 Task: Find connections with filter location Espinosa with filter topic #coachingwith filter profile language Potuguese with filter current company PepsiCo with filter school Visva-Bharati with filter industry IT System Testing and Evaluation with filter service category Commercial Real Estate with filter keywords title Safety Engineer
Action: Mouse moved to (561, 94)
Screenshot: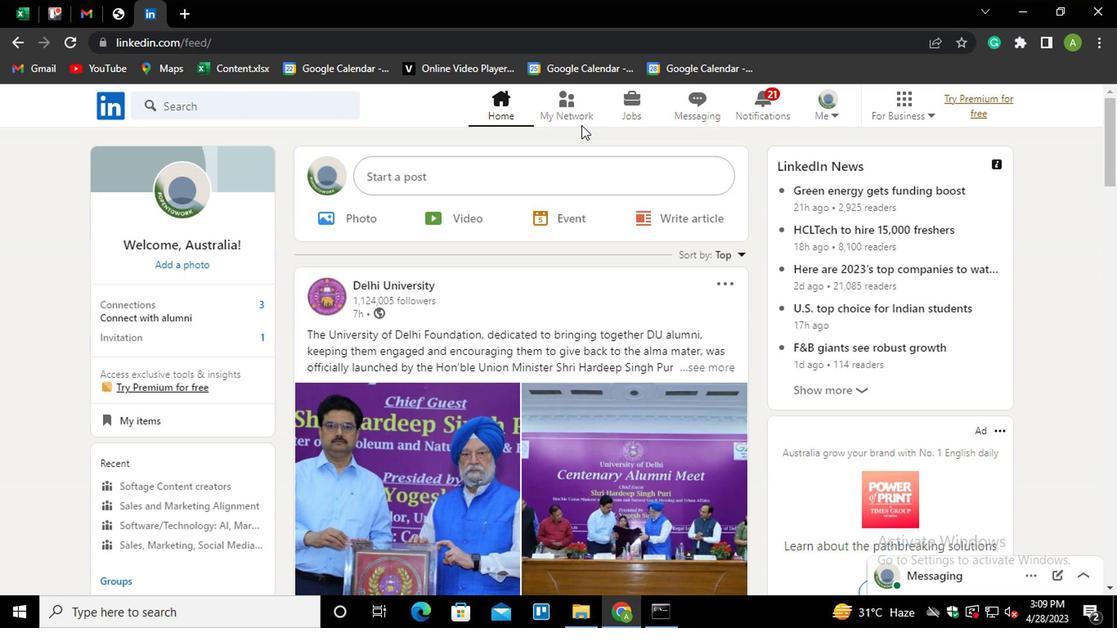
Action: Mouse pressed left at (561, 94)
Screenshot: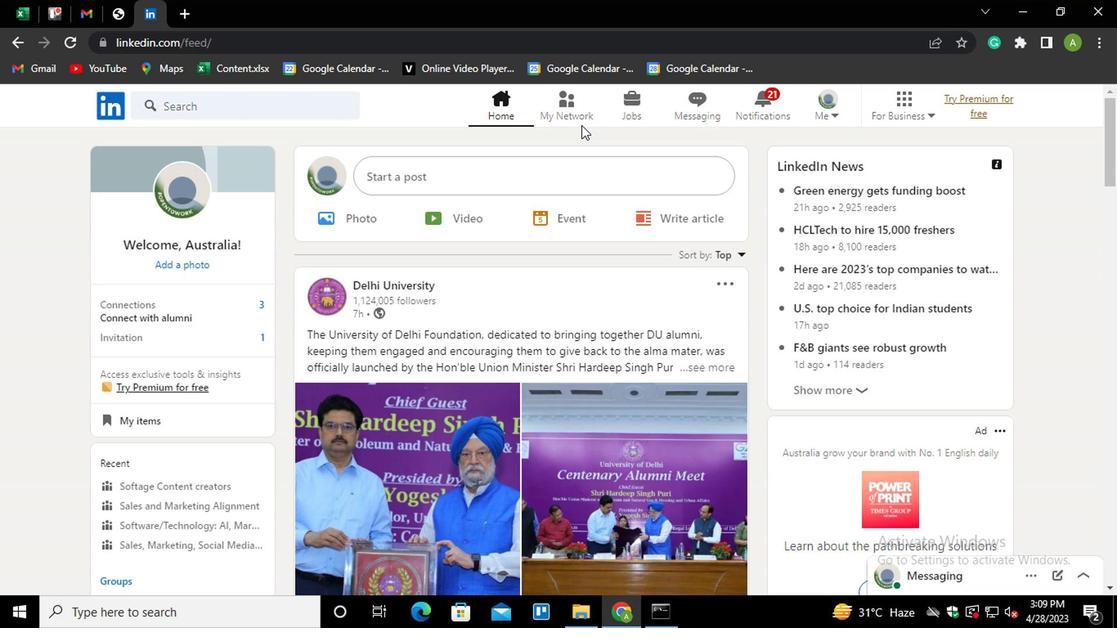 
Action: Mouse moved to (199, 195)
Screenshot: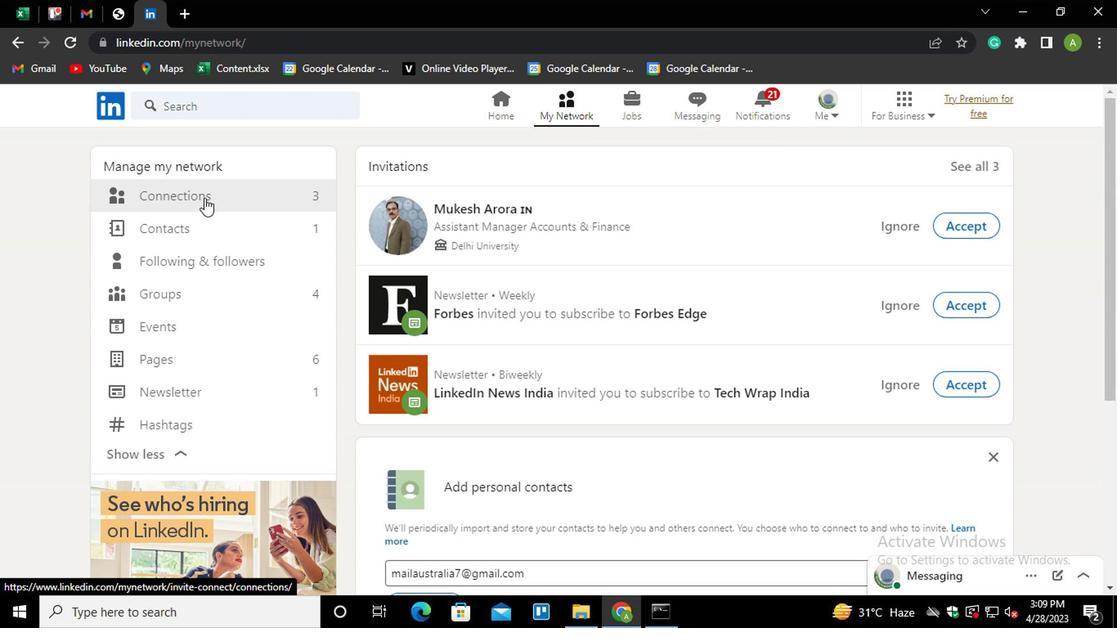 
Action: Mouse pressed left at (199, 195)
Screenshot: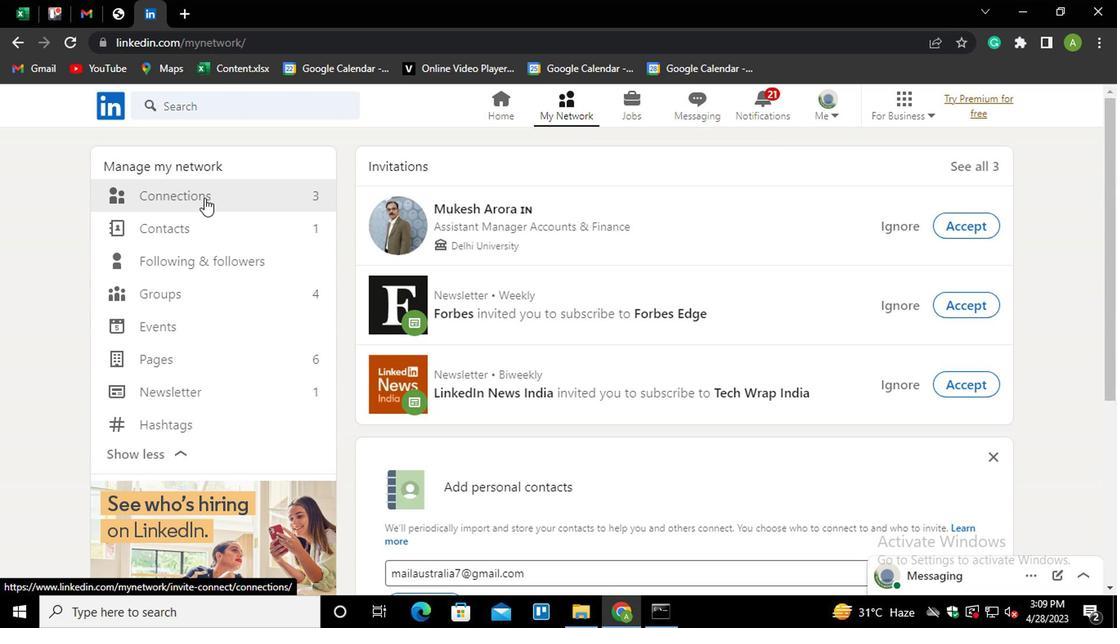 
Action: Mouse moved to (643, 192)
Screenshot: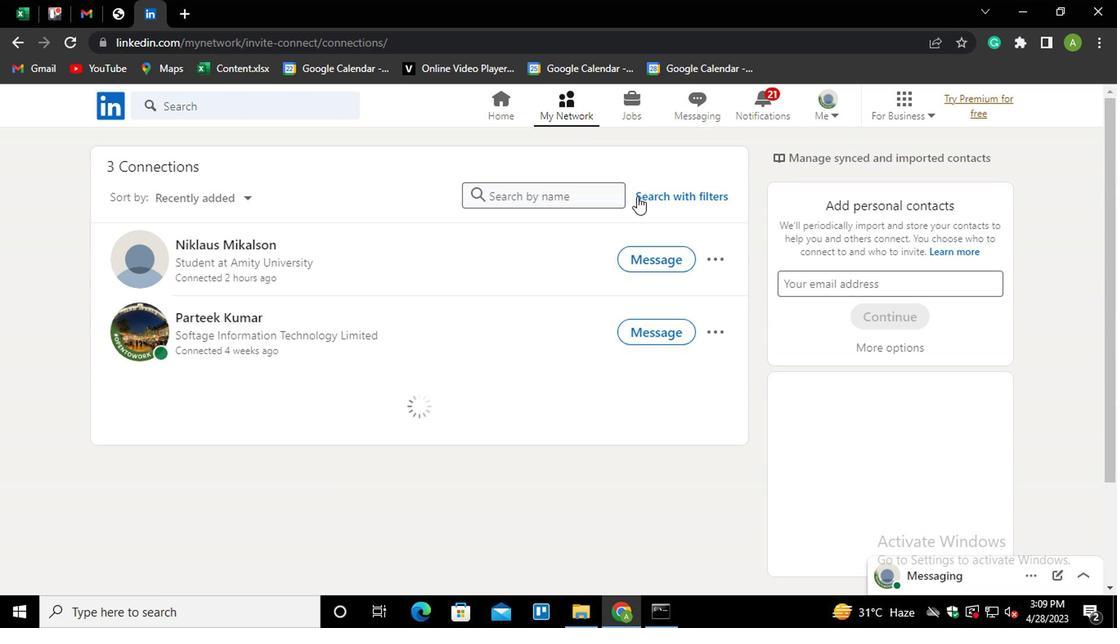 
Action: Mouse pressed left at (643, 192)
Screenshot: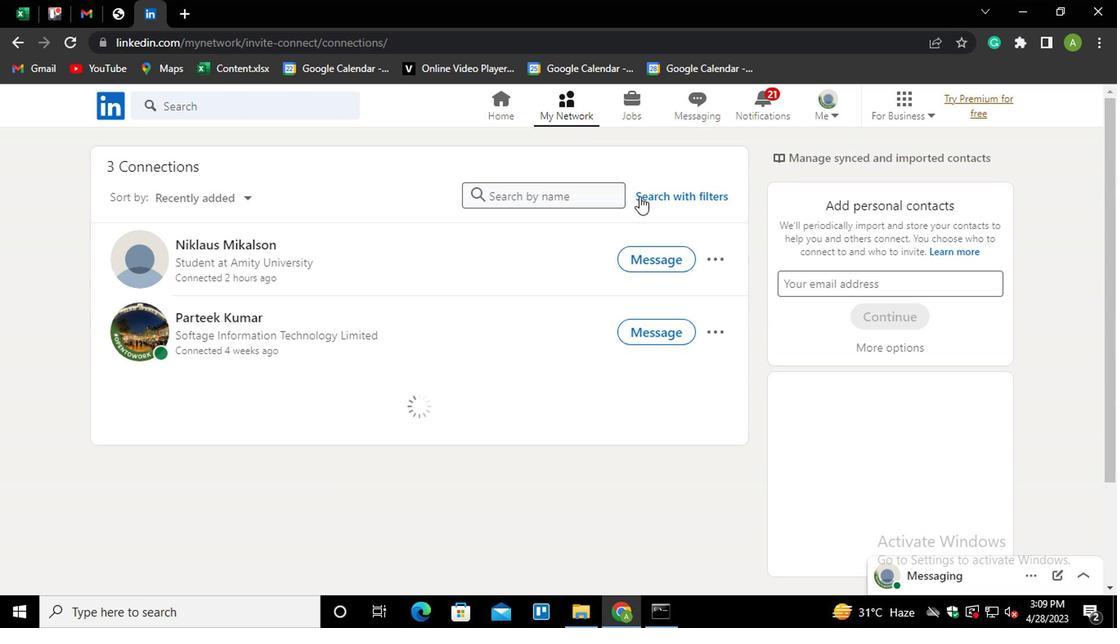 
Action: Mouse moved to (595, 144)
Screenshot: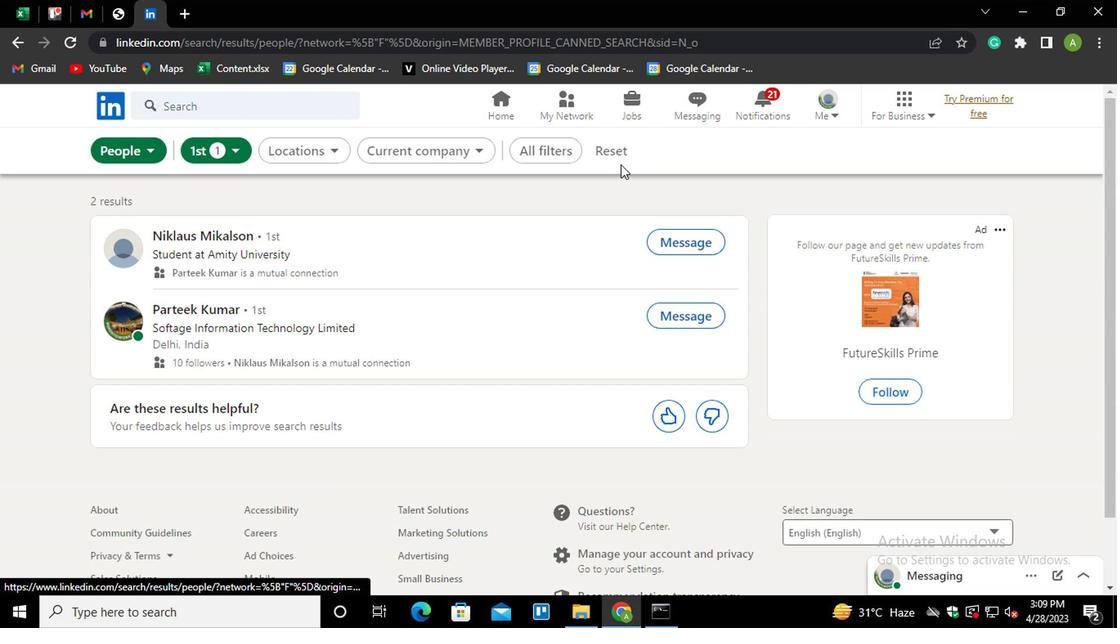 
Action: Mouse pressed left at (595, 144)
Screenshot: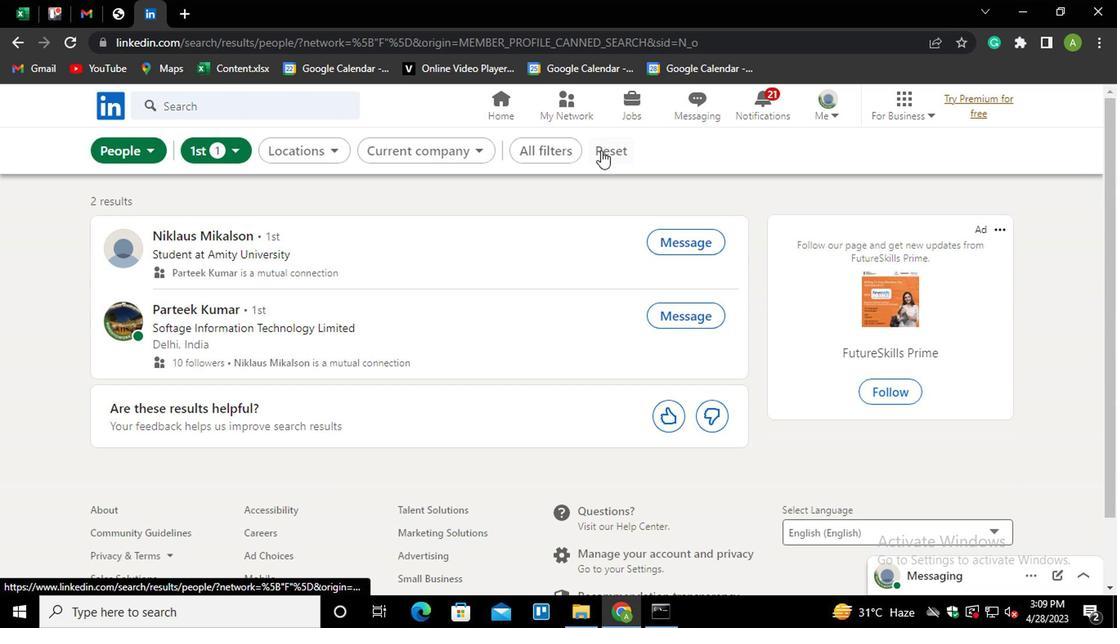 
Action: Mouse moved to (577, 146)
Screenshot: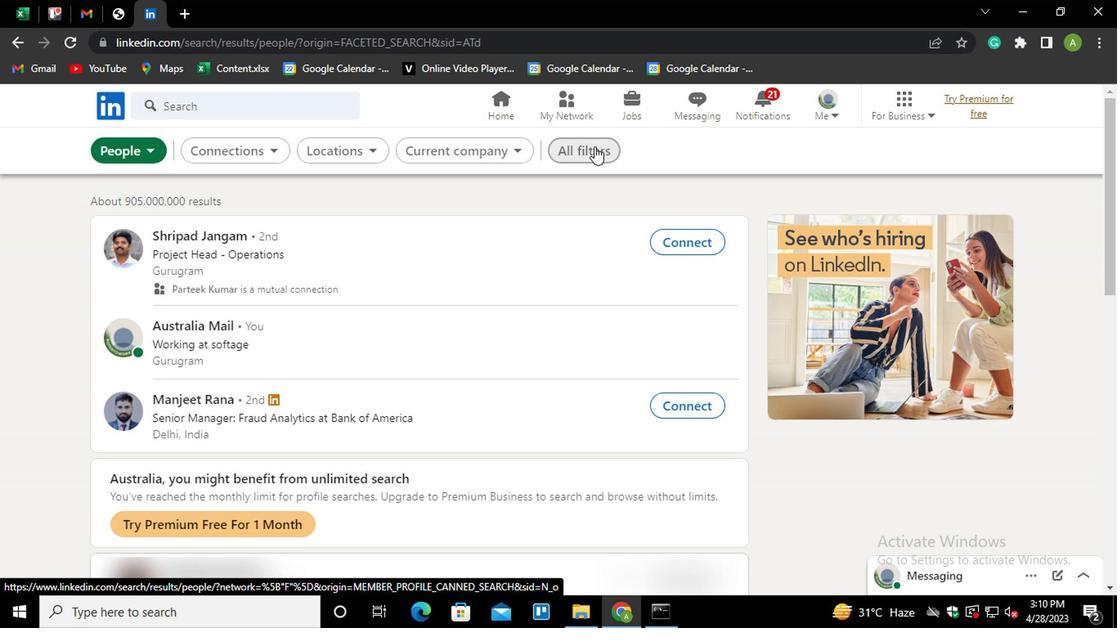 
Action: Mouse pressed left at (577, 146)
Screenshot: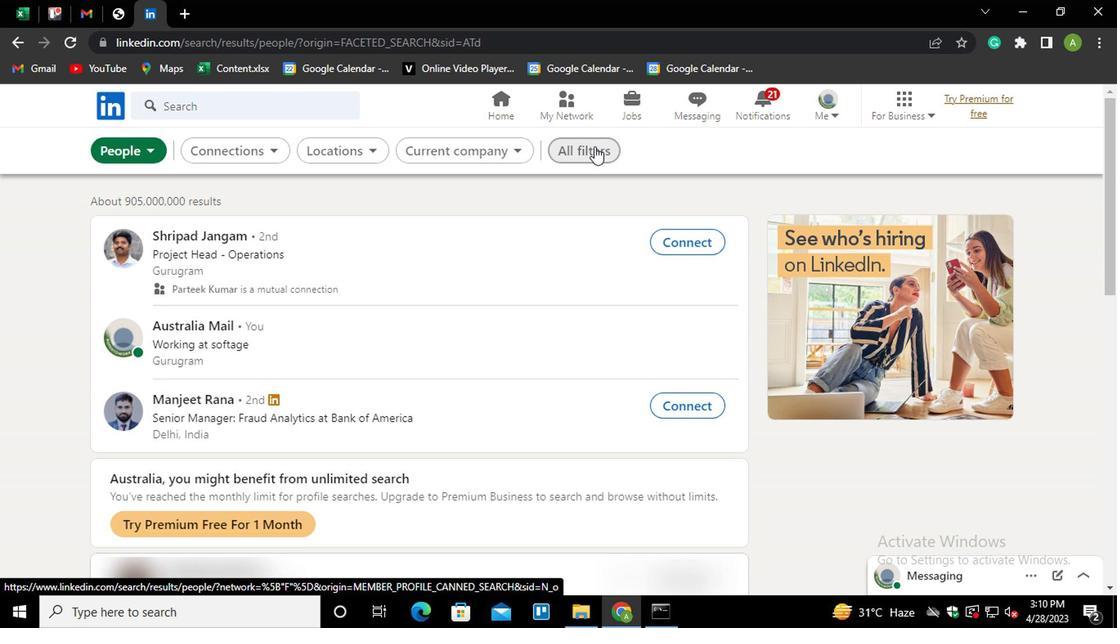 
Action: Mouse moved to (880, 389)
Screenshot: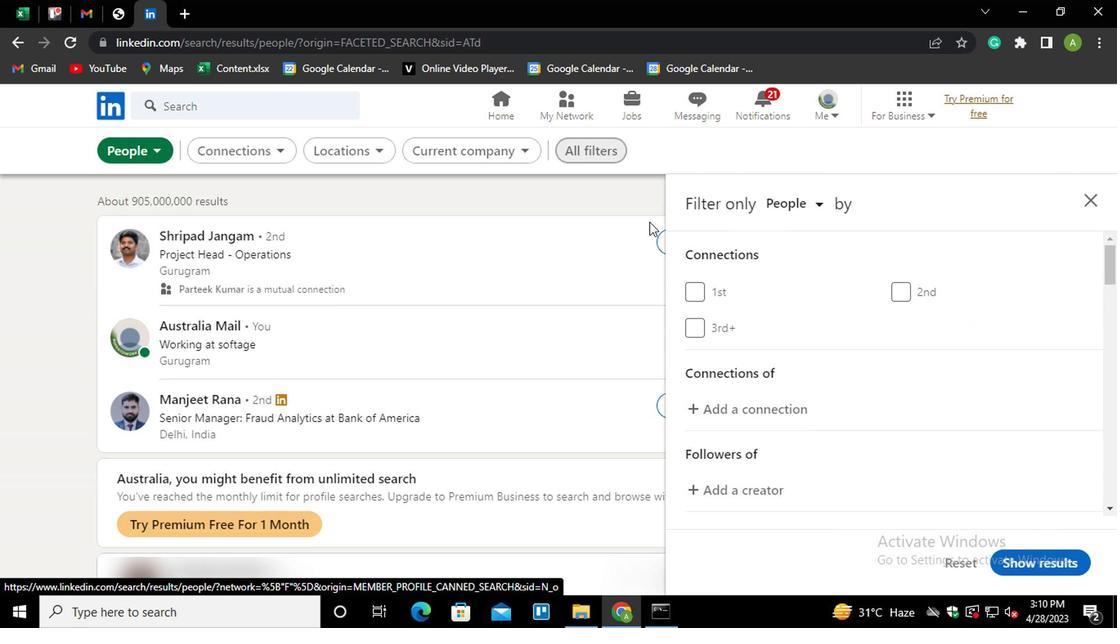 
Action: Mouse scrolled (880, 388) with delta (0, -1)
Screenshot: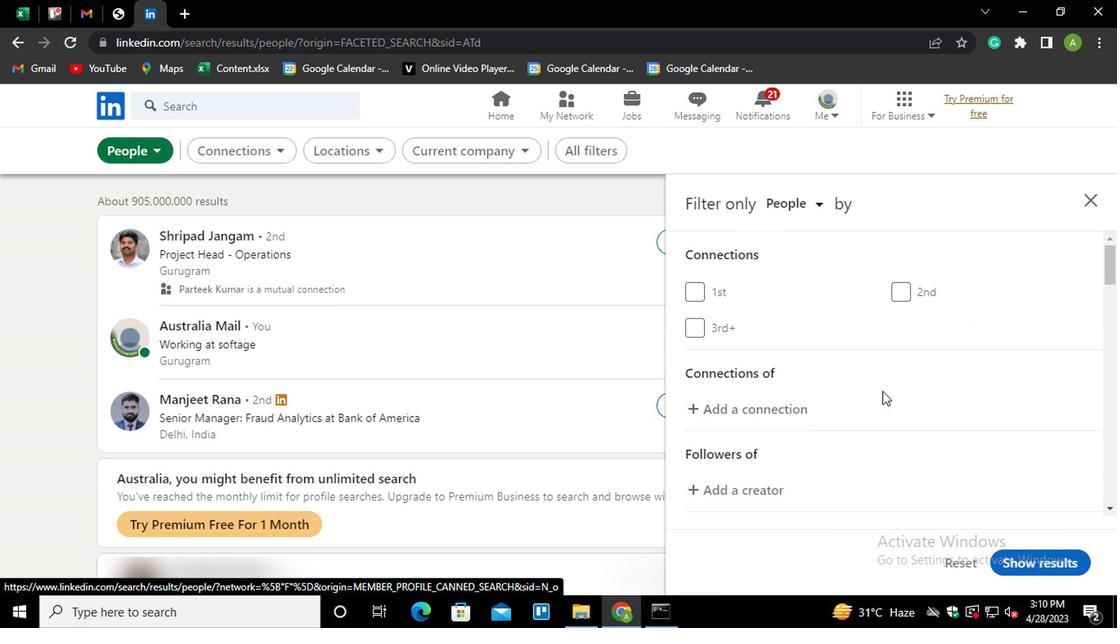
Action: Mouse scrolled (880, 388) with delta (0, -1)
Screenshot: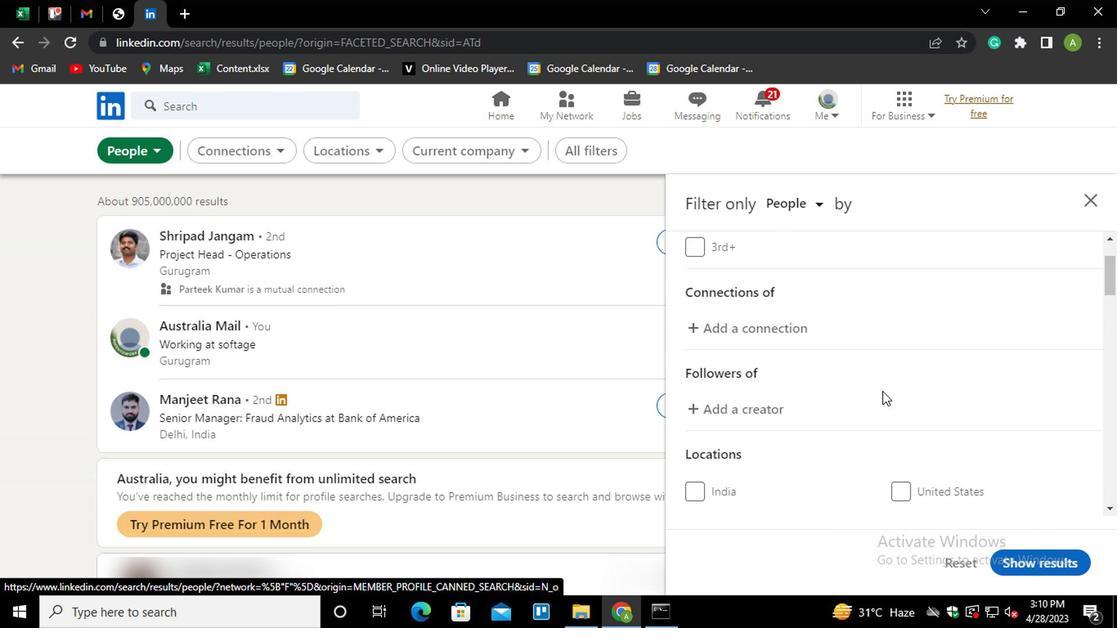 
Action: Mouse scrolled (880, 388) with delta (0, -1)
Screenshot: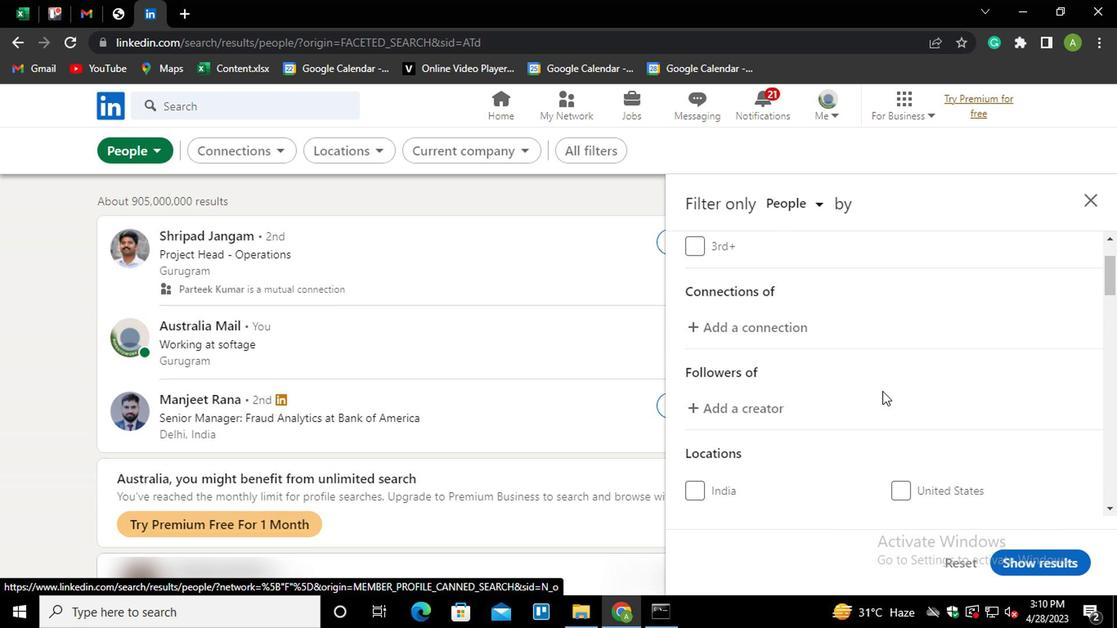 
Action: Mouse scrolled (880, 388) with delta (0, -1)
Screenshot: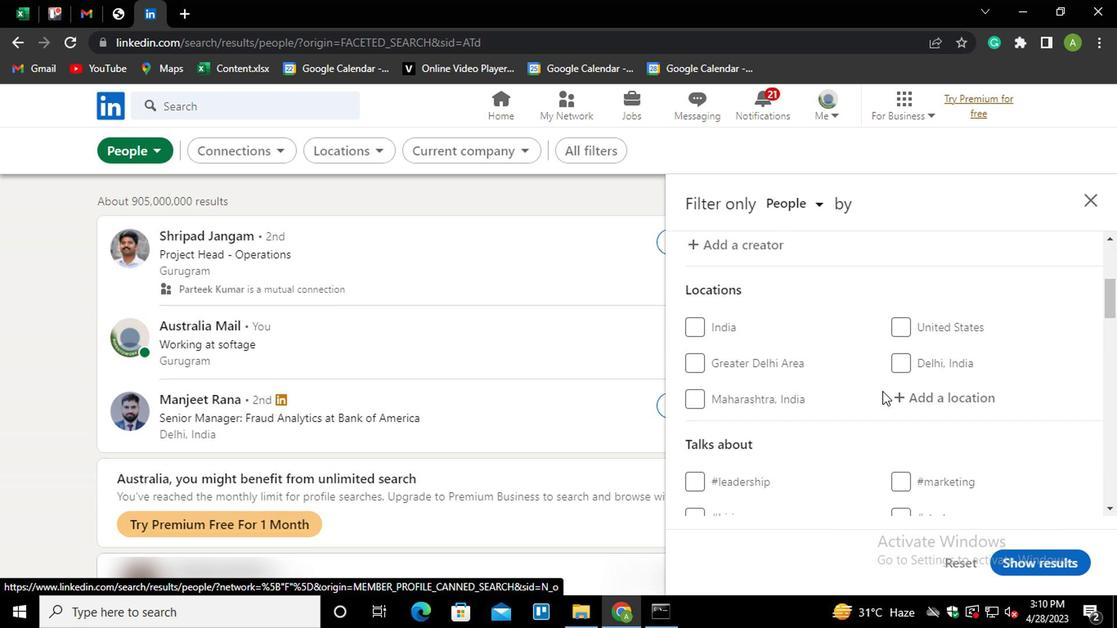 
Action: Mouse moved to (918, 319)
Screenshot: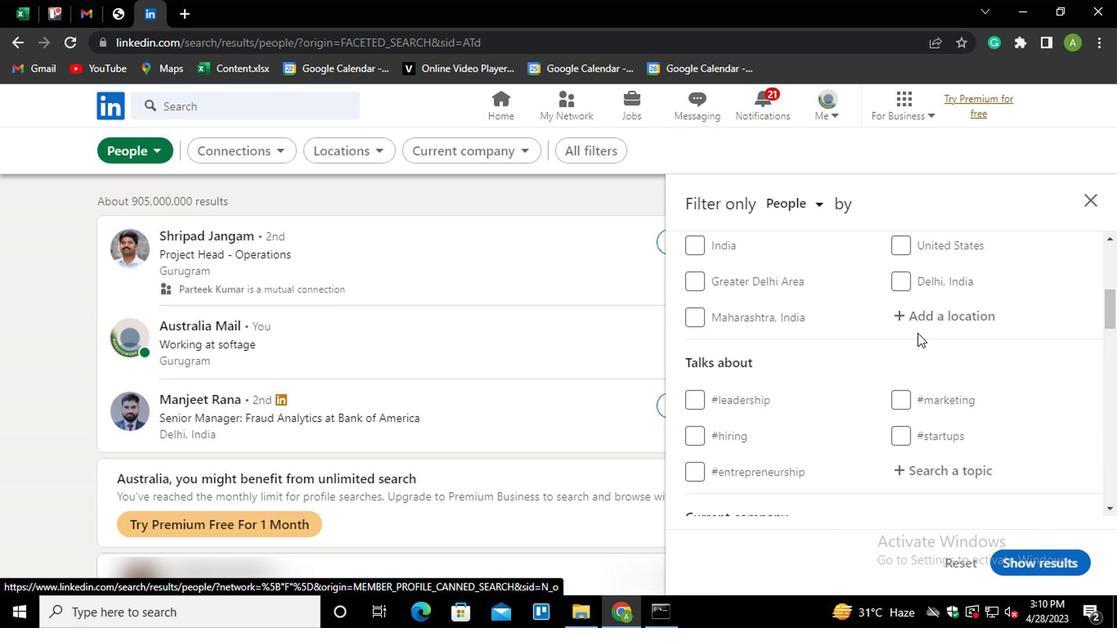 
Action: Mouse pressed left at (918, 319)
Screenshot: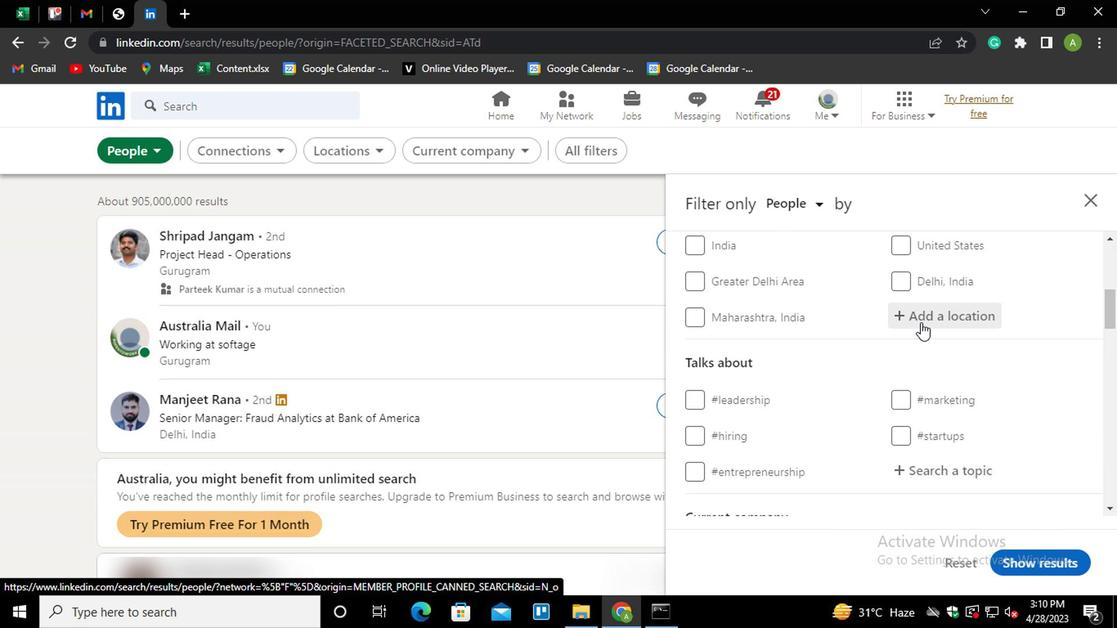 
Action: Key pressed <Key.shift>E
Screenshot: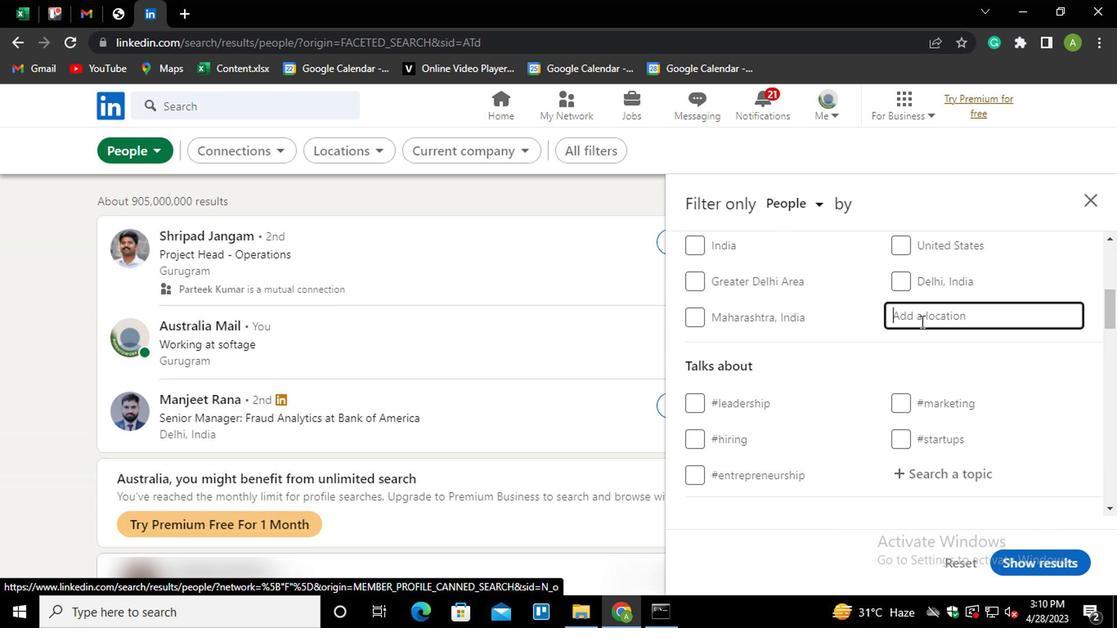 
Action: Mouse moved to (918, 319)
Screenshot: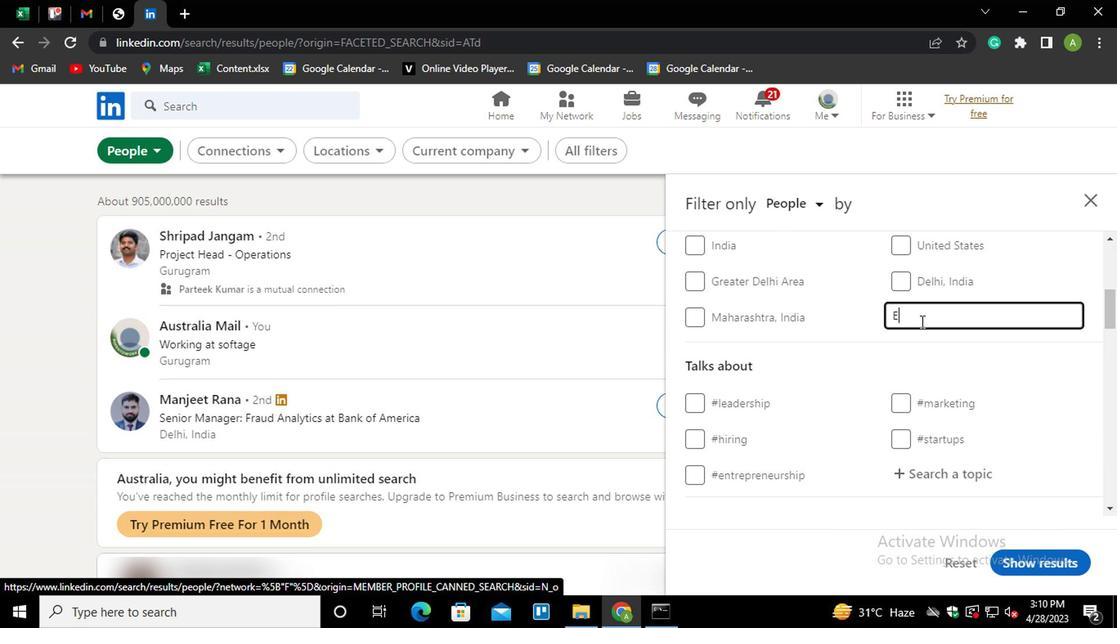 
Action: Key pressed SPINOSA<Key.down><Key.enter>
Screenshot: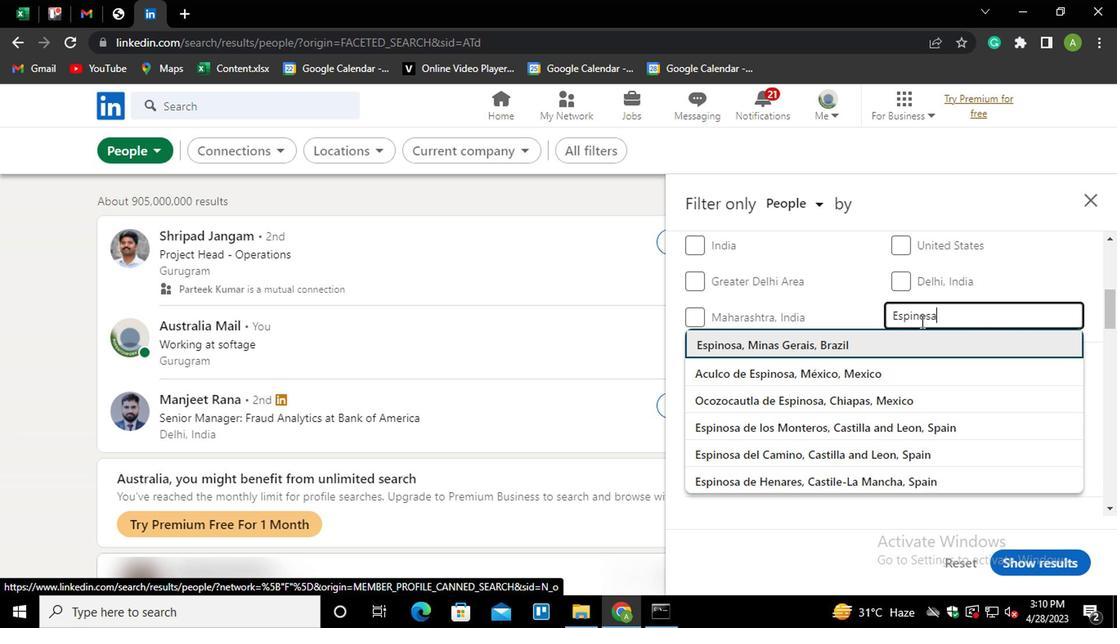 
Action: Mouse scrolled (918, 318) with delta (0, 0)
Screenshot: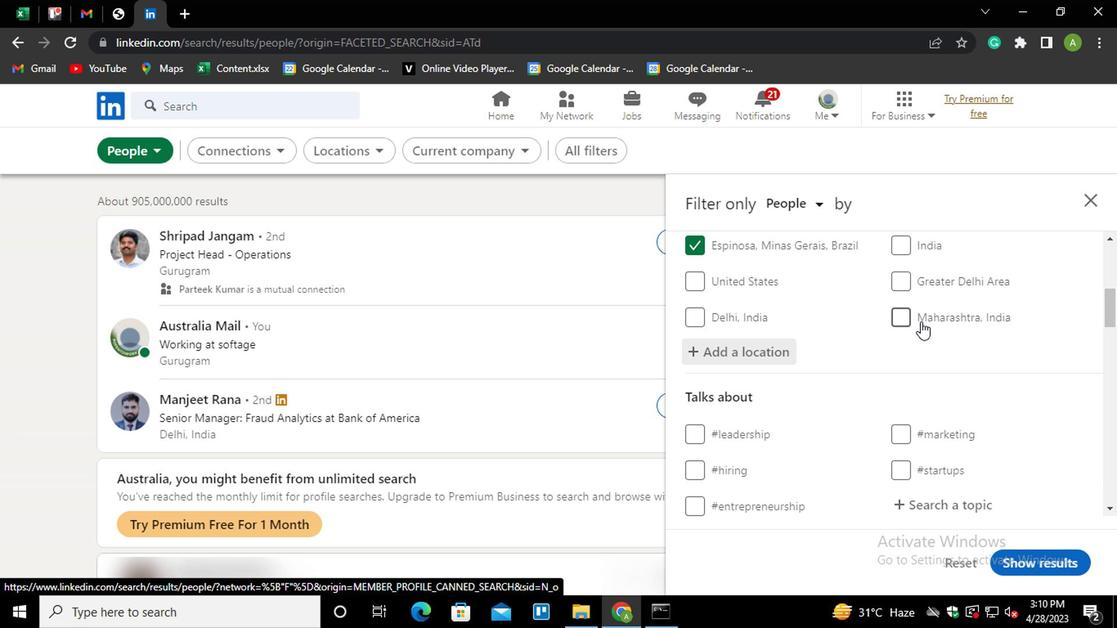 
Action: Mouse scrolled (918, 318) with delta (0, 0)
Screenshot: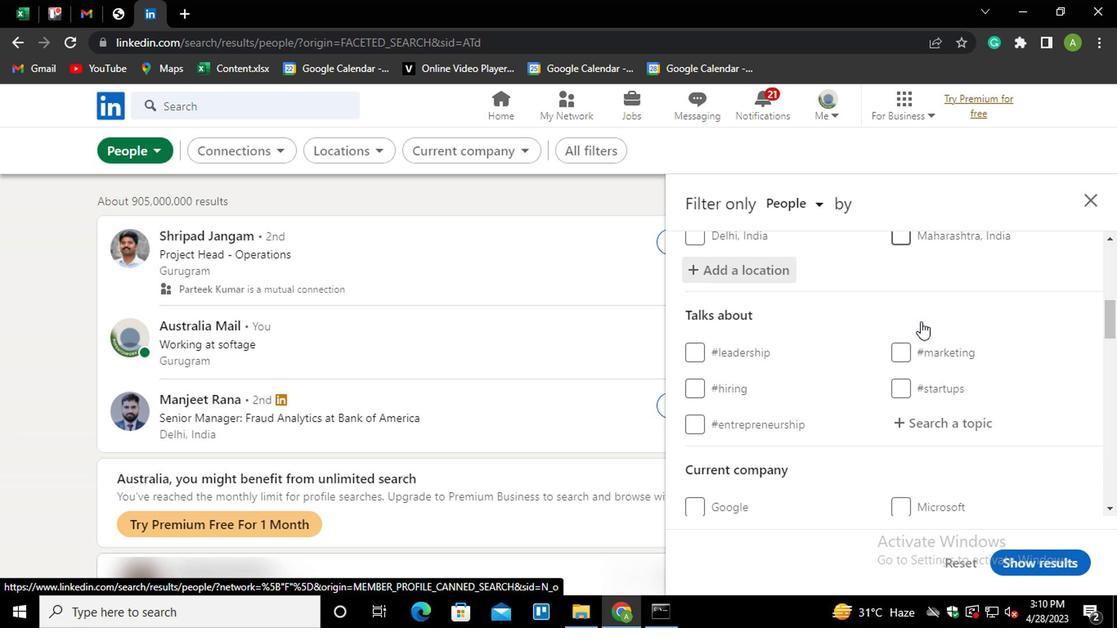 
Action: Mouse moved to (918, 338)
Screenshot: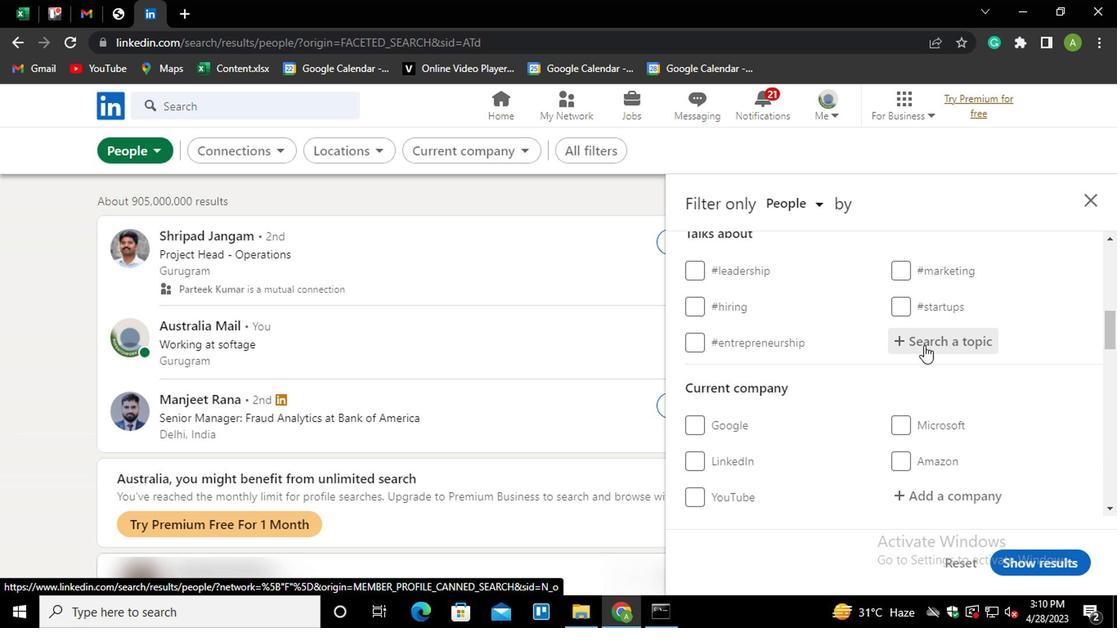
Action: Mouse pressed left at (918, 338)
Screenshot: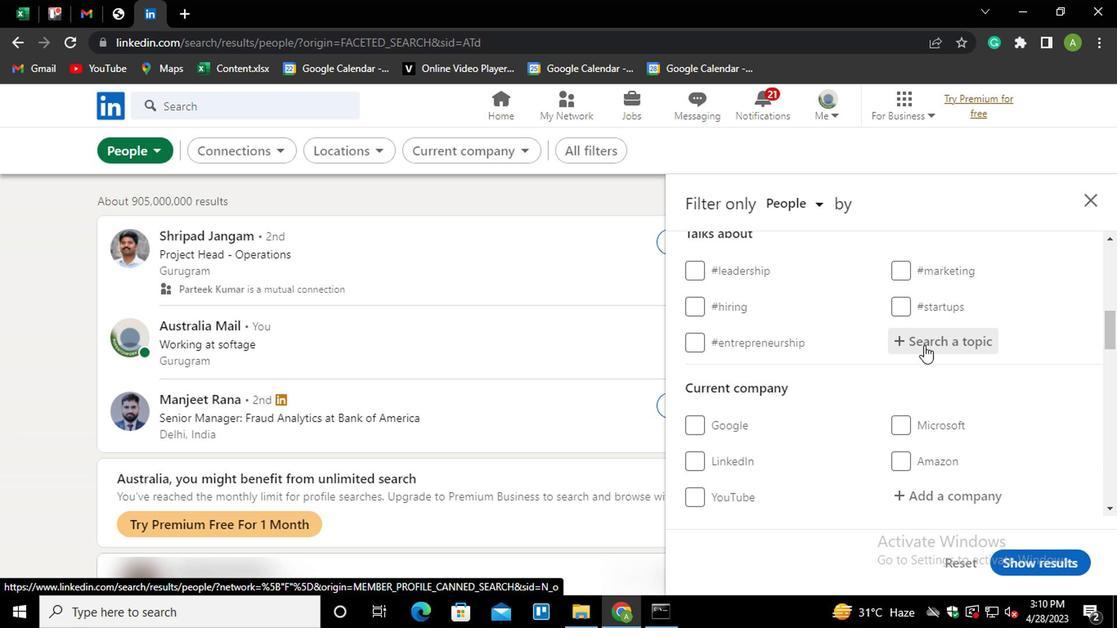 
Action: Key pressed COACHING<Key.down><Key.enter>
Screenshot: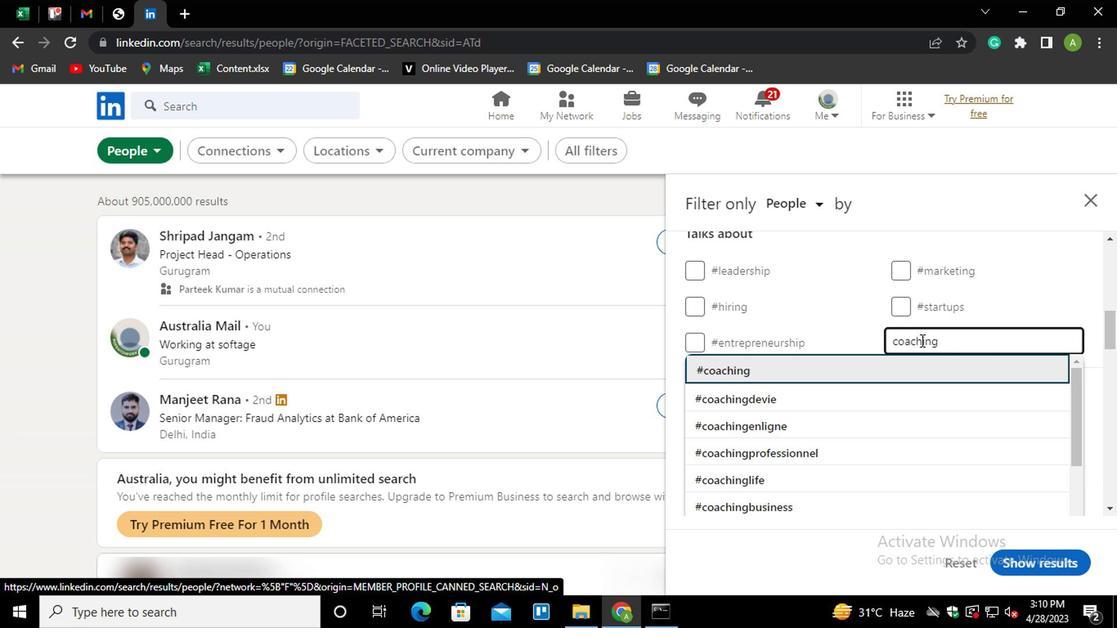 
Action: Mouse moved to (919, 335)
Screenshot: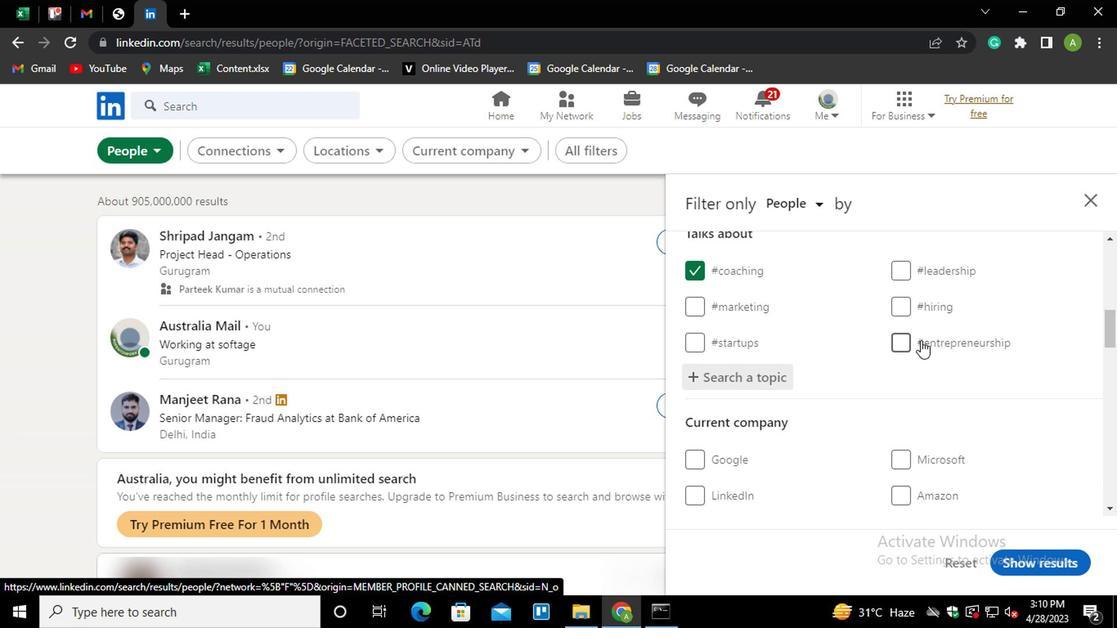 
Action: Mouse scrolled (919, 334) with delta (0, -1)
Screenshot: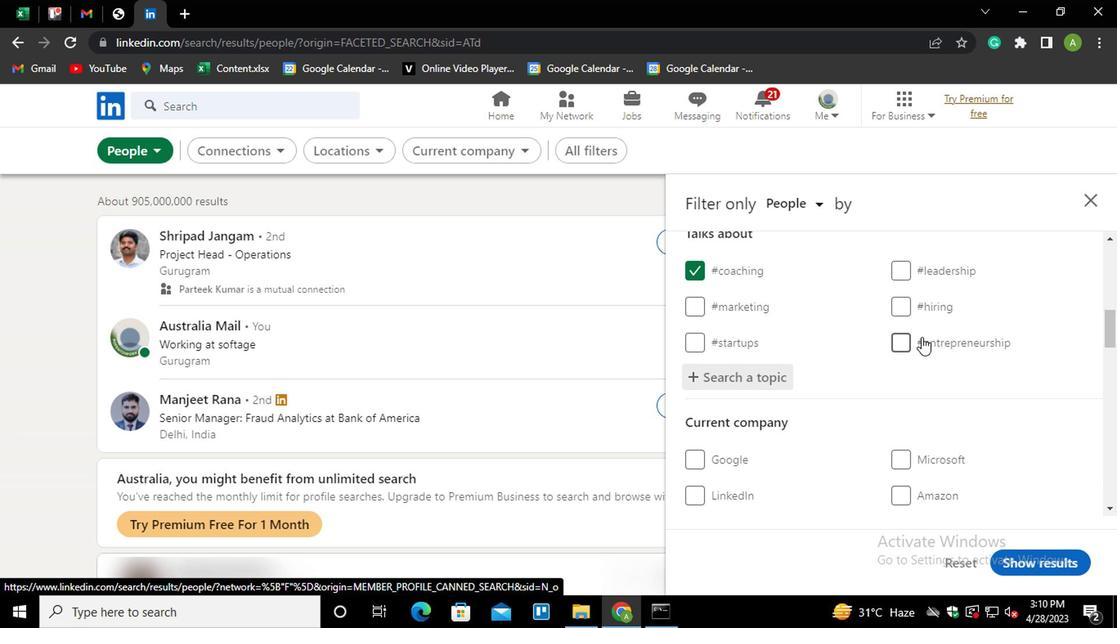 
Action: Mouse scrolled (919, 334) with delta (0, -1)
Screenshot: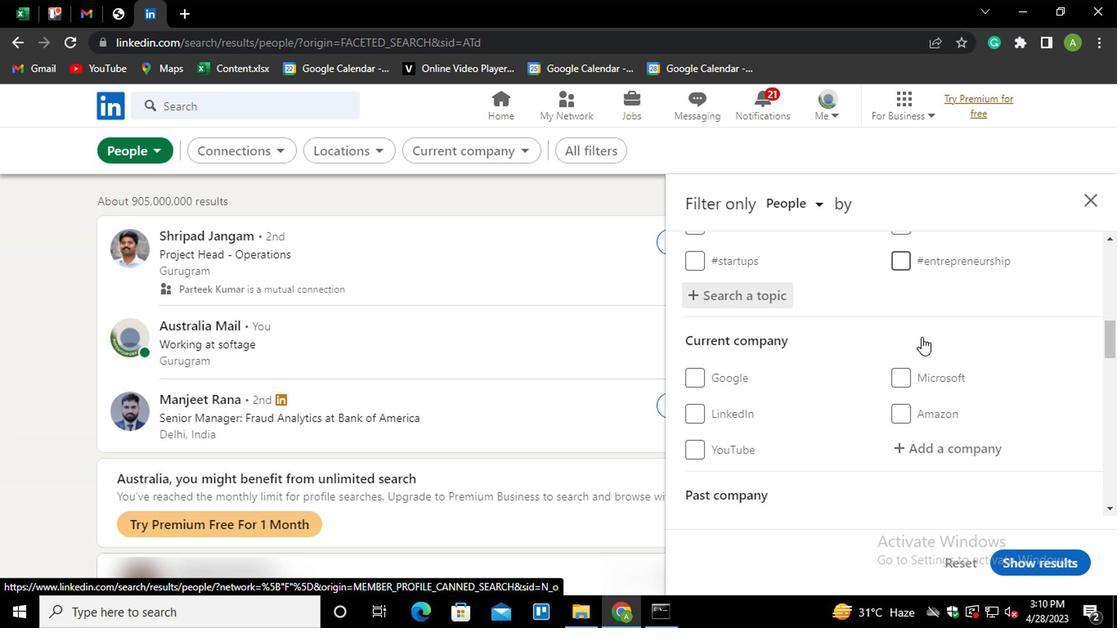 
Action: Mouse scrolled (919, 334) with delta (0, -1)
Screenshot: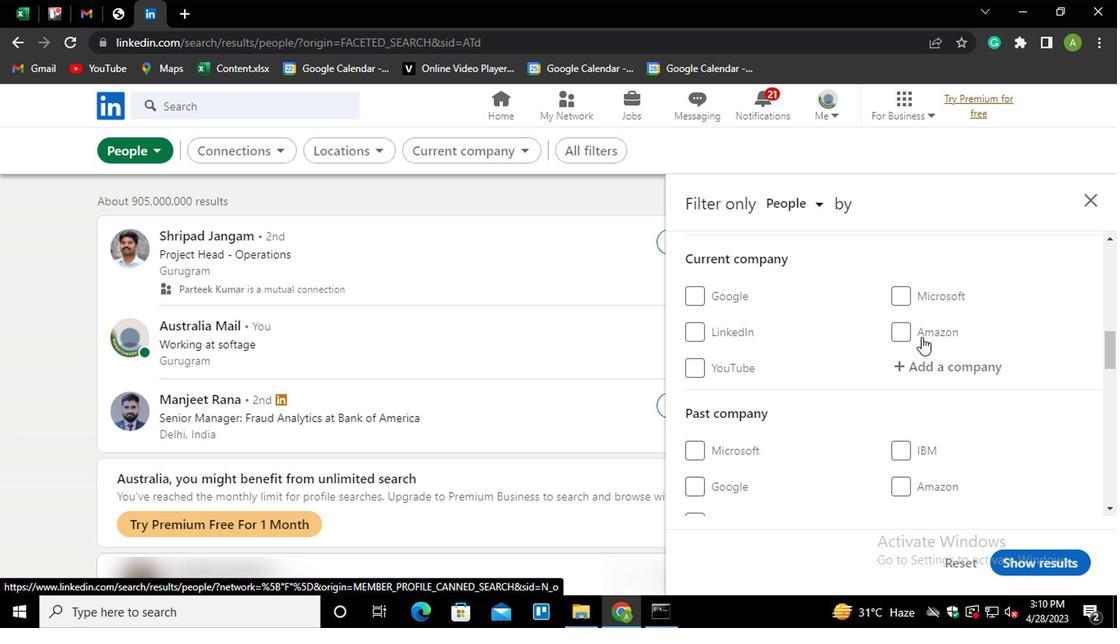 
Action: Mouse scrolled (919, 334) with delta (0, -1)
Screenshot: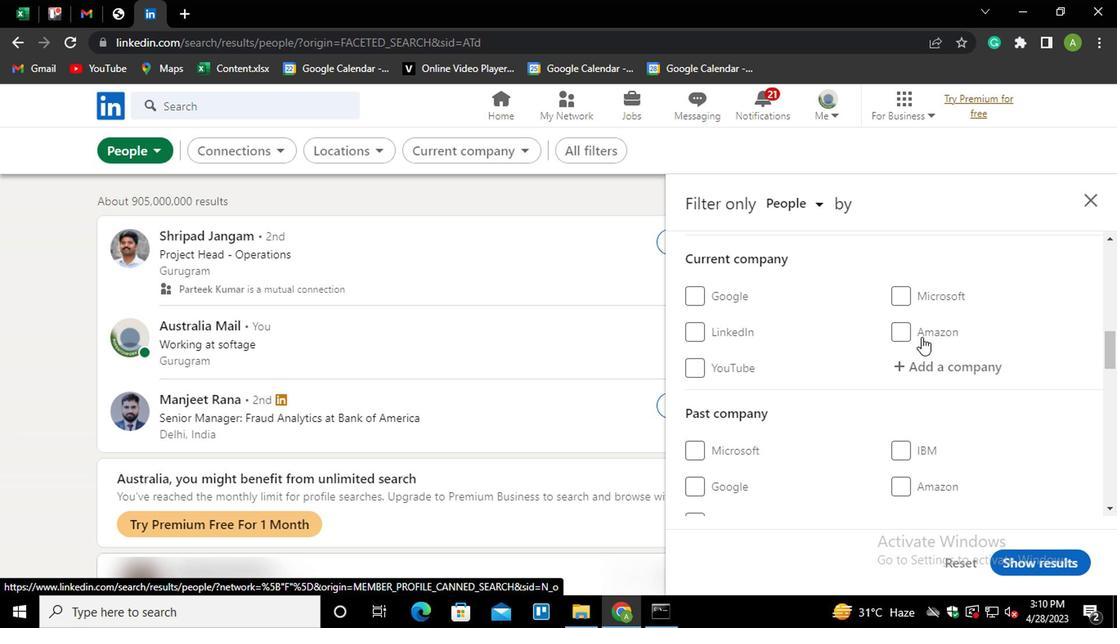 
Action: Mouse scrolled (919, 334) with delta (0, -1)
Screenshot: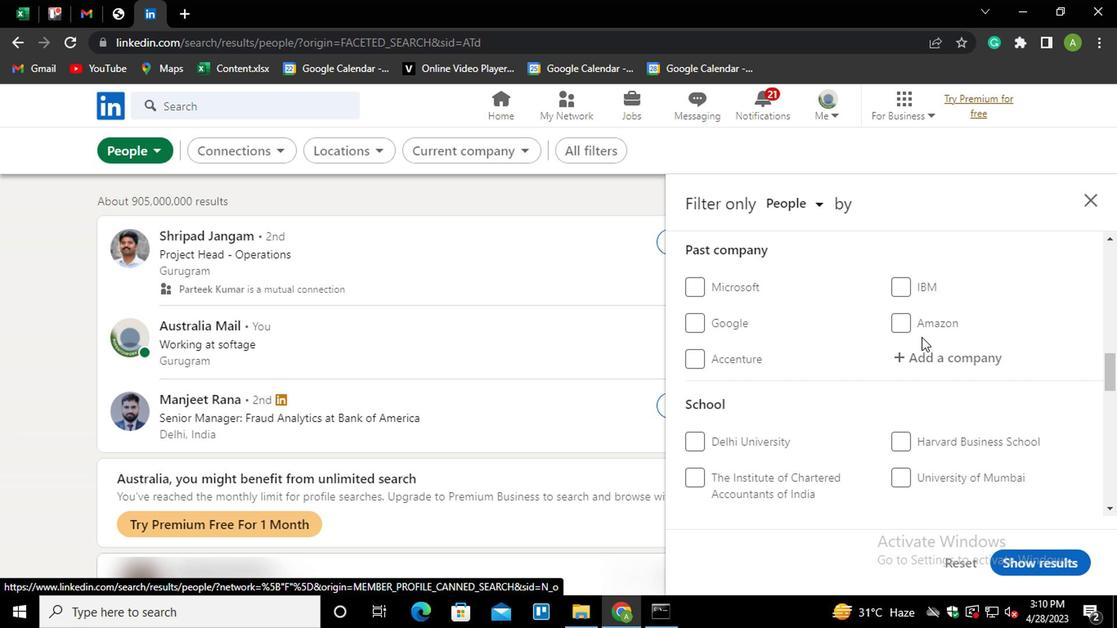 
Action: Mouse scrolled (919, 334) with delta (0, -1)
Screenshot: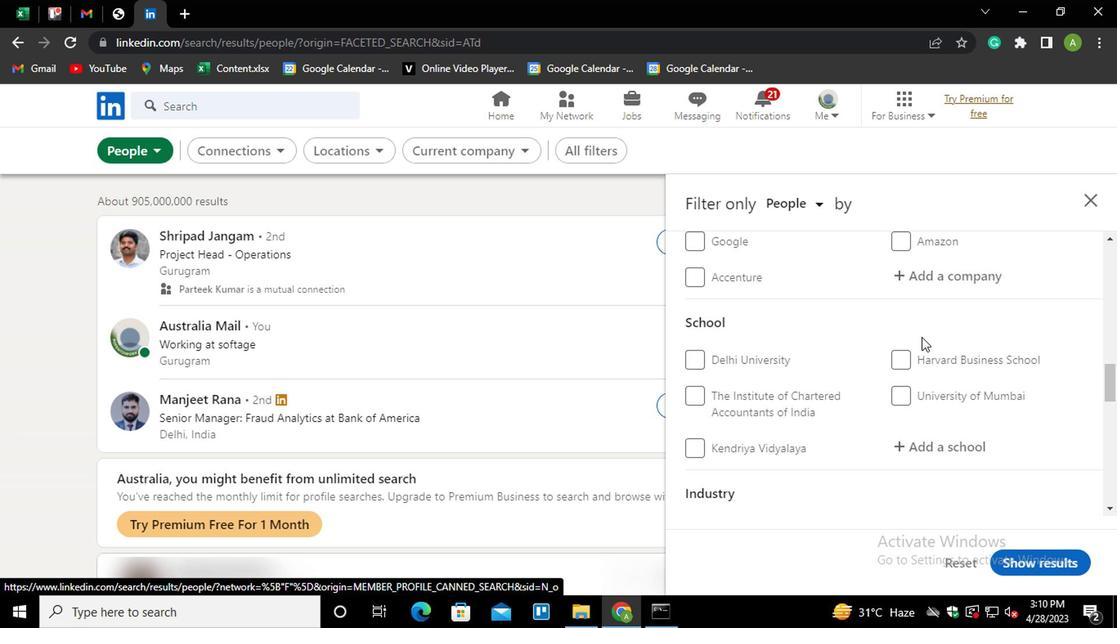 
Action: Mouse scrolled (919, 334) with delta (0, -1)
Screenshot: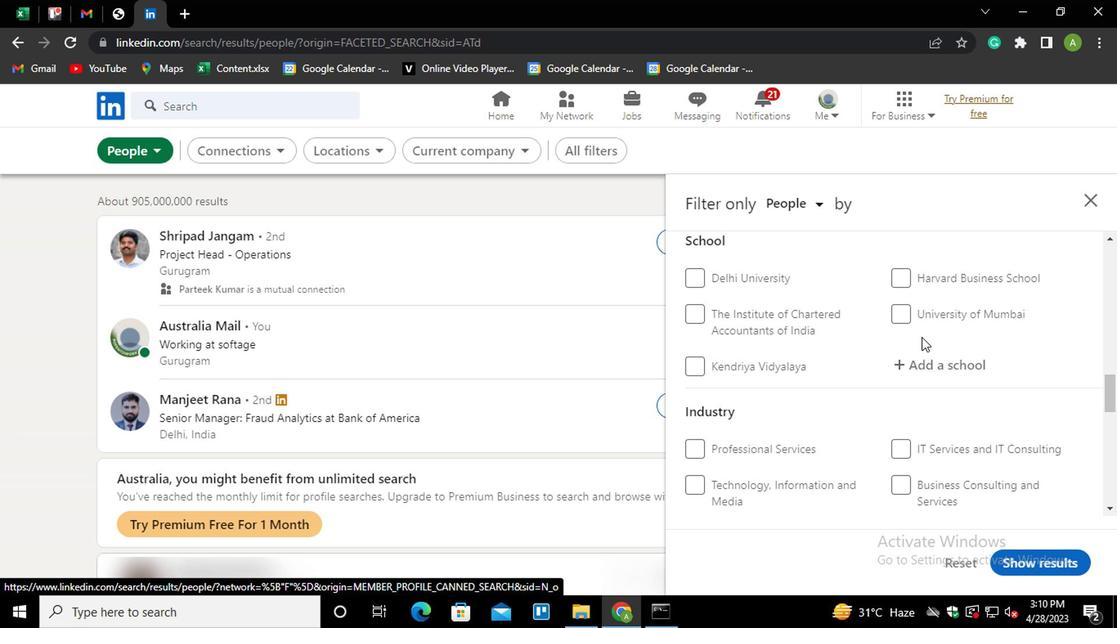 
Action: Mouse scrolled (919, 334) with delta (0, -1)
Screenshot: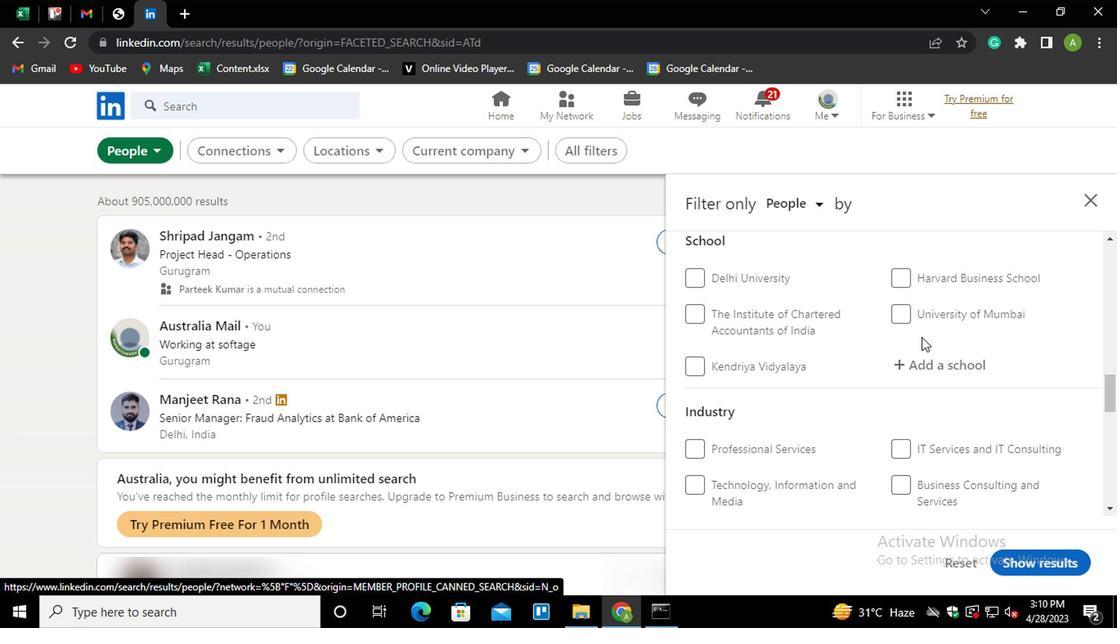 
Action: Mouse scrolled (919, 334) with delta (0, -1)
Screenshot: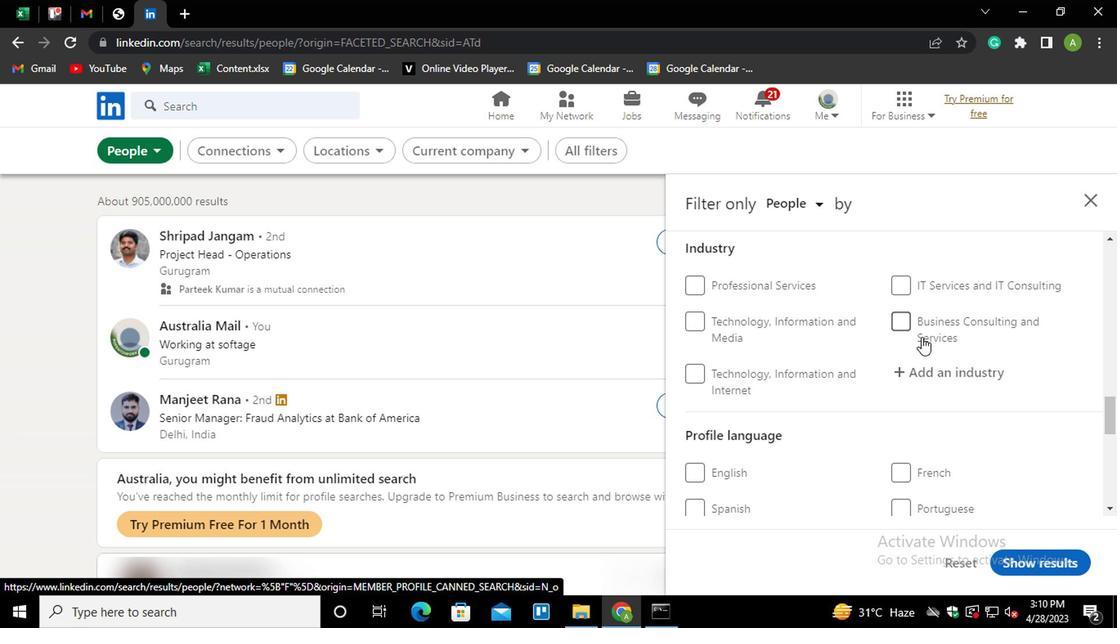 
Action: Mouse scrolled (919, 334) with delta (0, -1)
Screenshot: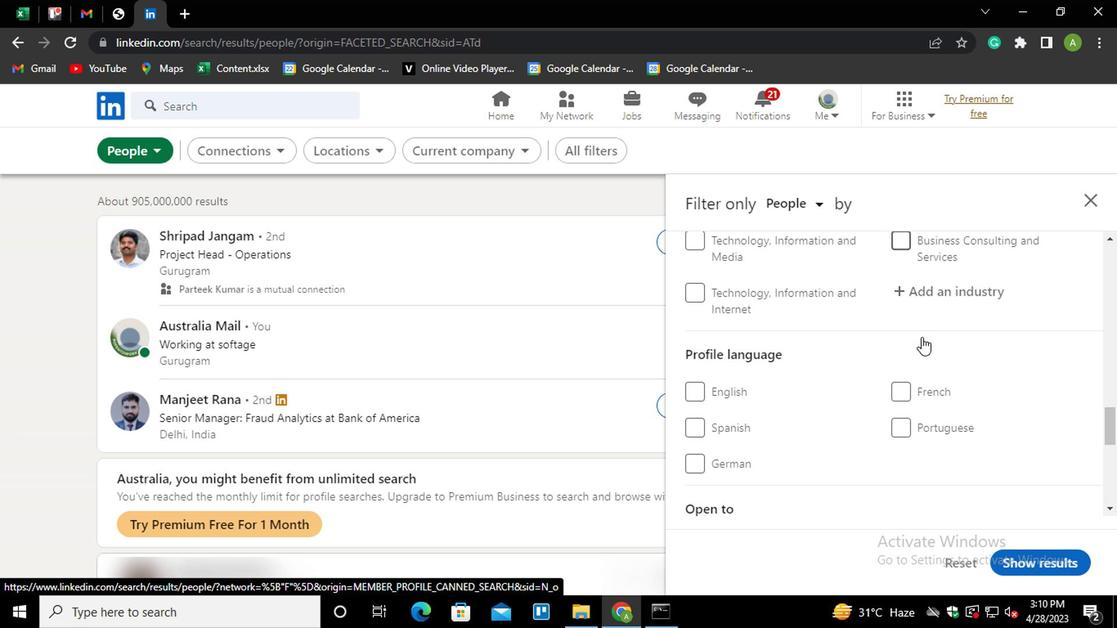 
Action: Mouse scrolled (919, 334) with delta (0, -1)
Screenshot: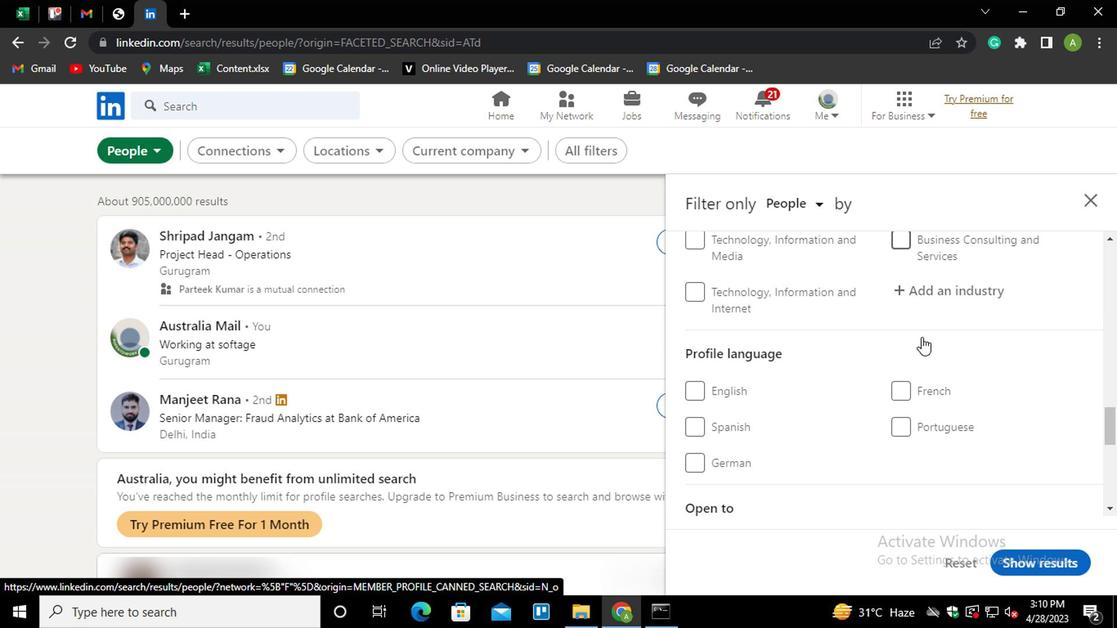 
Action: Mouse moved to (900, 261)
Screenshot: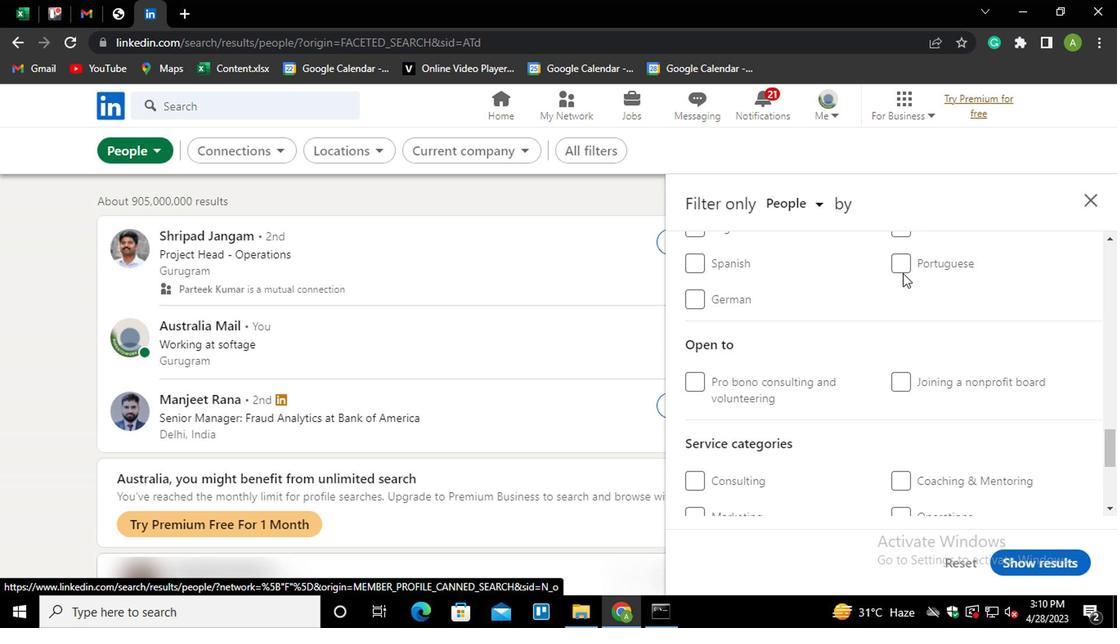 
Action: Mouse pressed left at (900, 261)
Screenshot: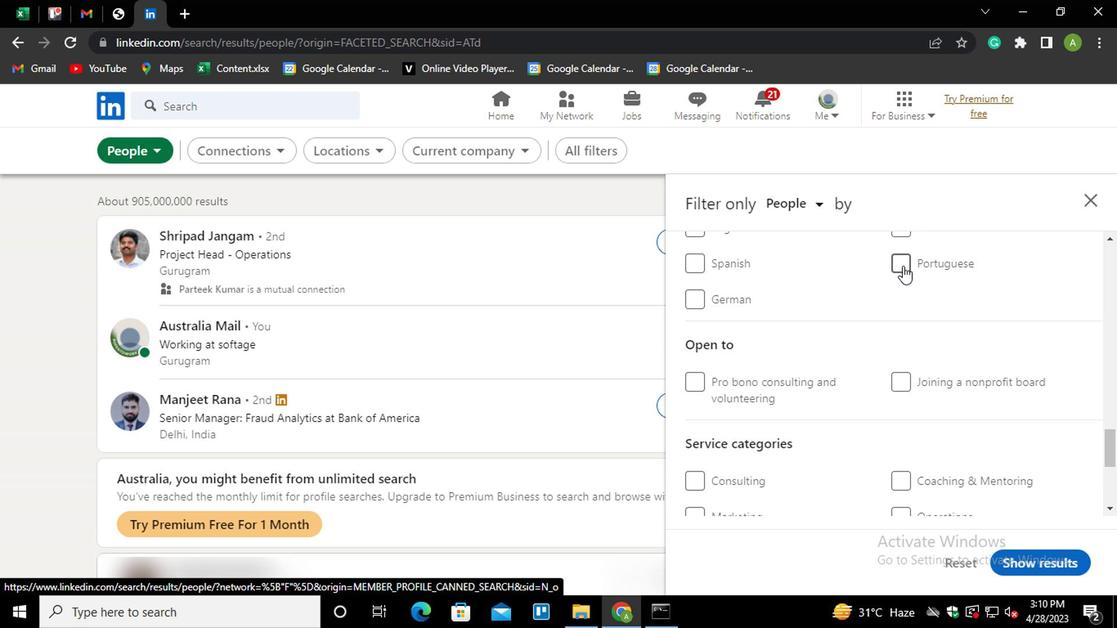 
Action: Mouse moved to (932, 339)
Screenshot: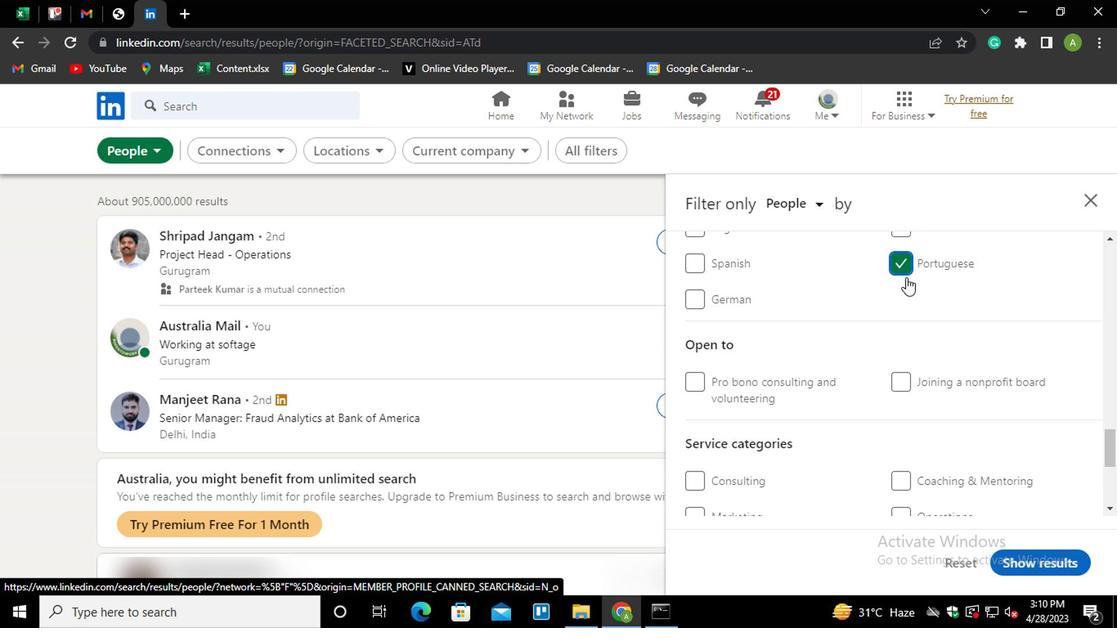 
Action: Mouse scrolled (932, 339) with delta (0, 0)
Screenshot: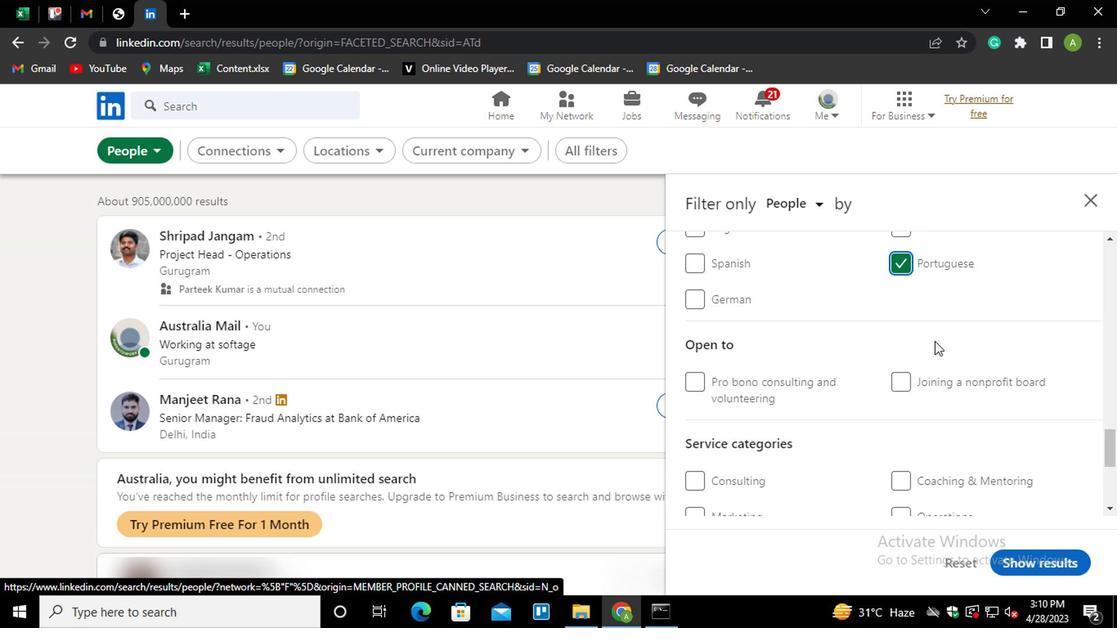 
Action: Mouse scrolled (932, 339) with delta (0, 0)
Screenshot: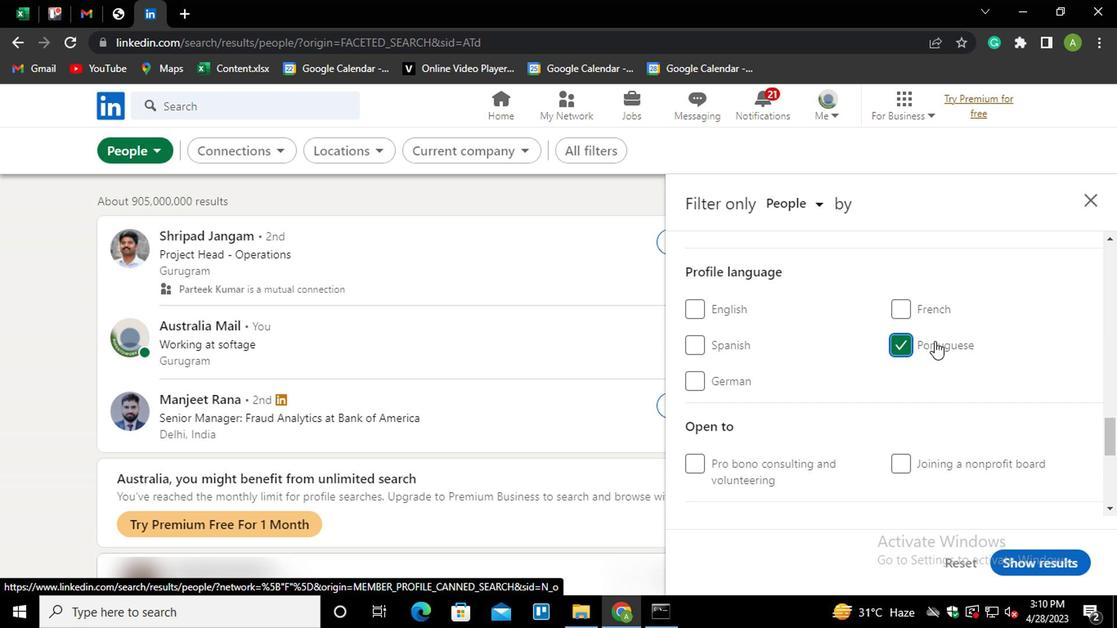 
Action: Mouse scrolled (932, 339) with delta (0, 0)
Screenshot: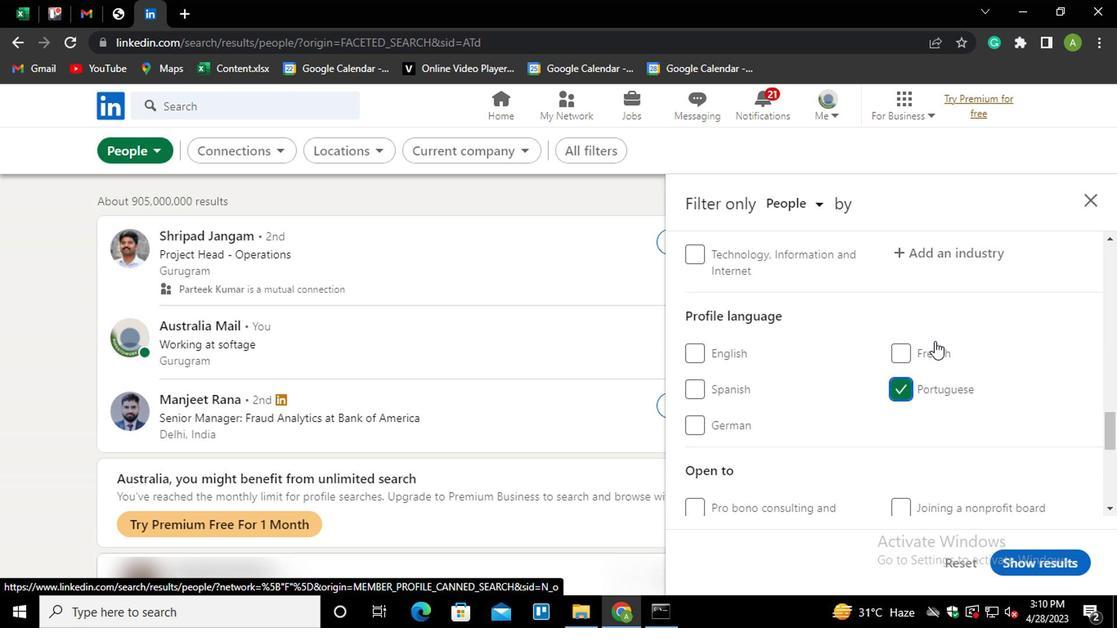 
Action: Mouse scrolled (932, 339) with delta (0, 0)
Screenshot: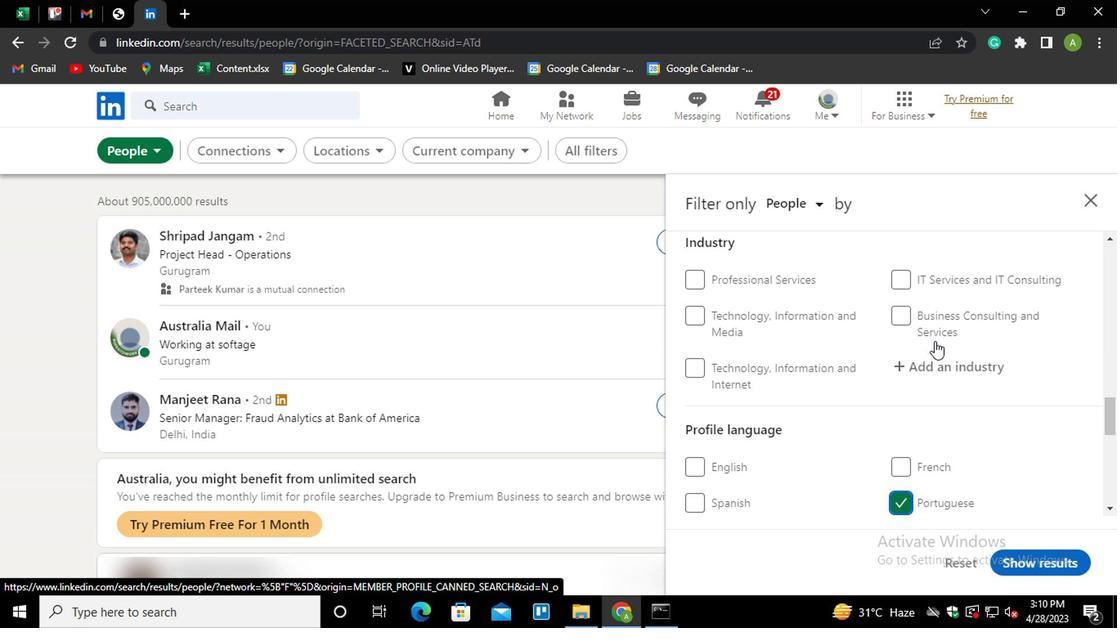
Action: Mouse scrolled (932, 339) with delta (0, 0)
Screenshot: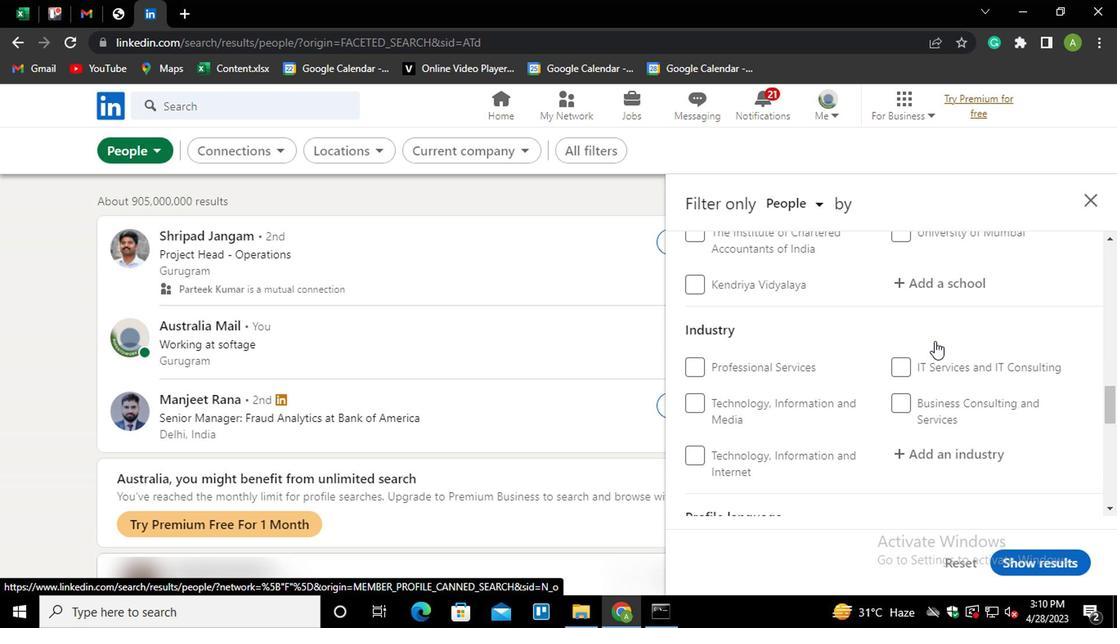 
Action: Mouse scrolled (932, 339) with delta (0, 0)
Screenshot: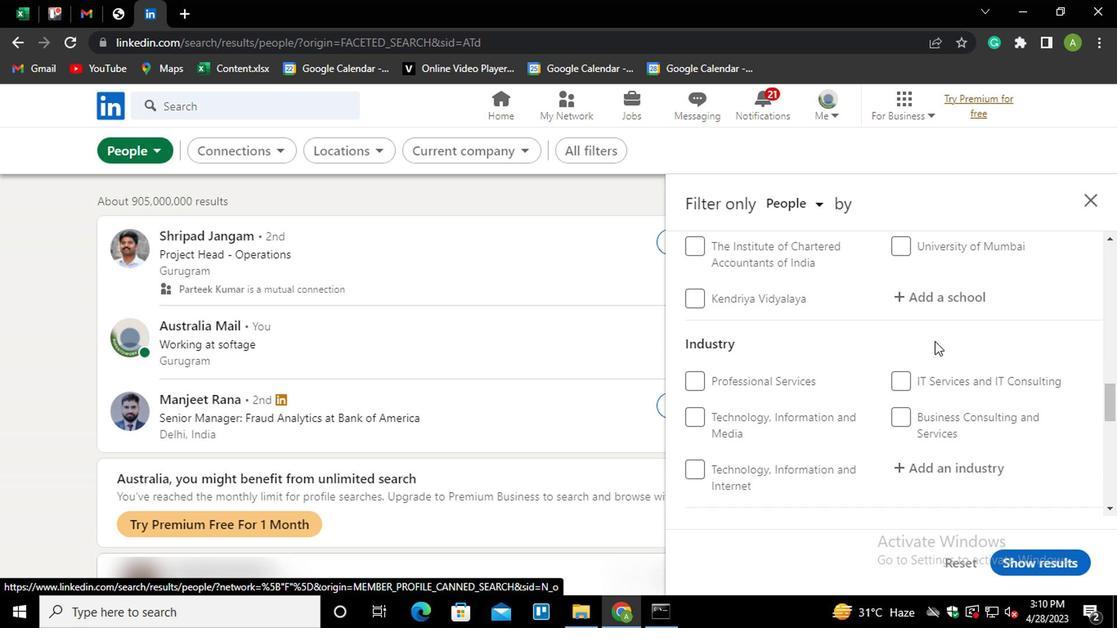 
Action: Mouse scrolled (932, 339) with delta (0, 0)
Screenshot: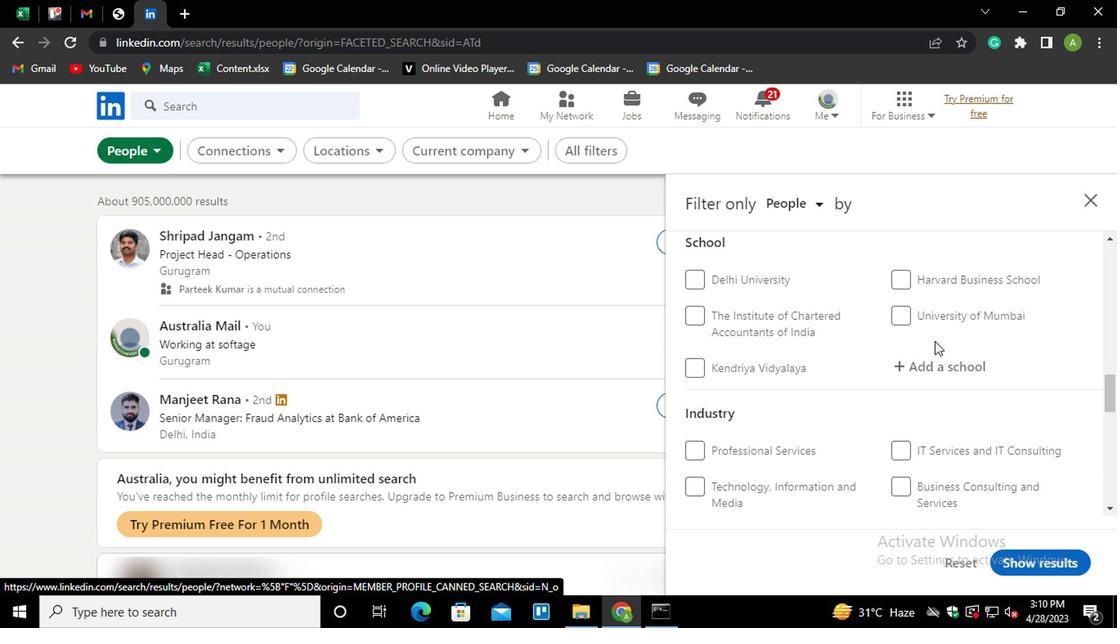 
Action: Mouse scrolled (932, 339) with delta (0, 0)
Screenshot: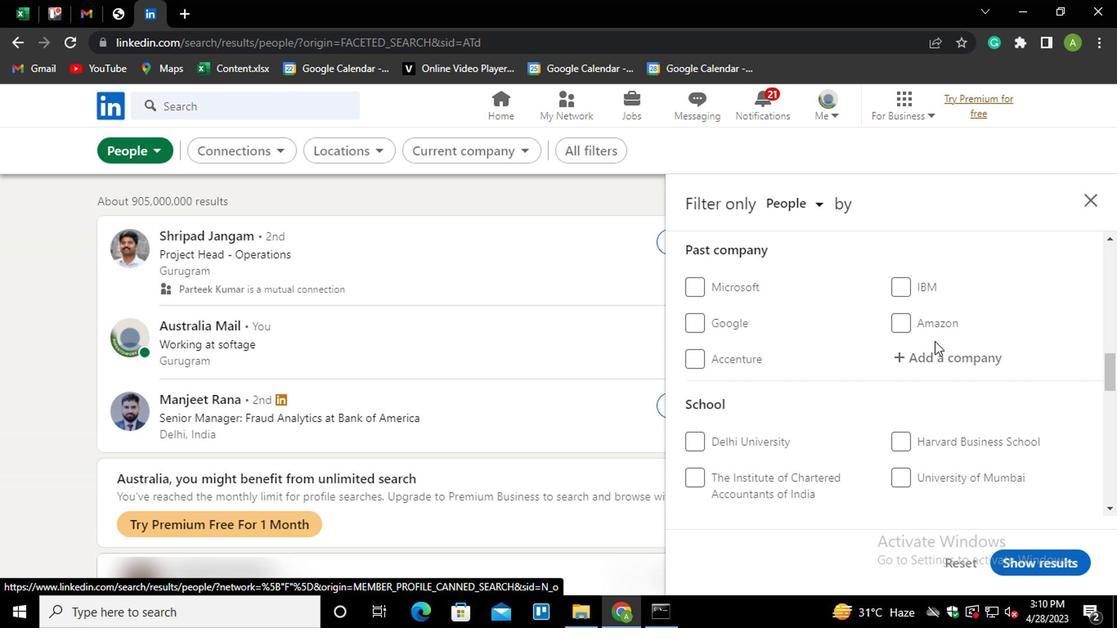 
Action: Mouse scrolled (932, 339) with delta (0, 0)
Screenshot: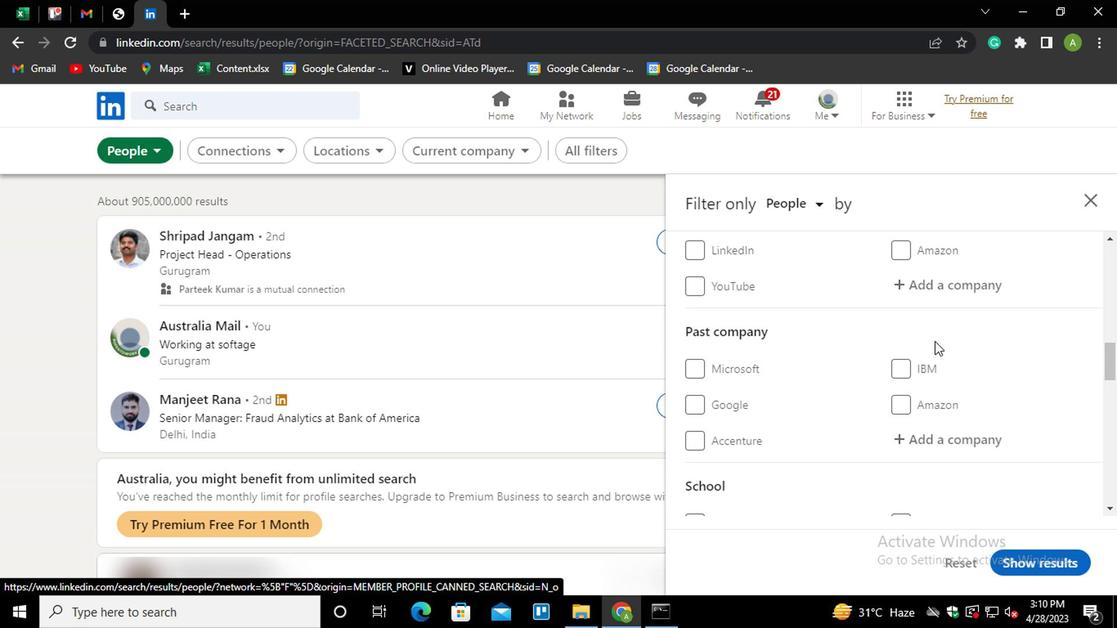 
Action: Mouse moved to (937, 371)
Screenshot: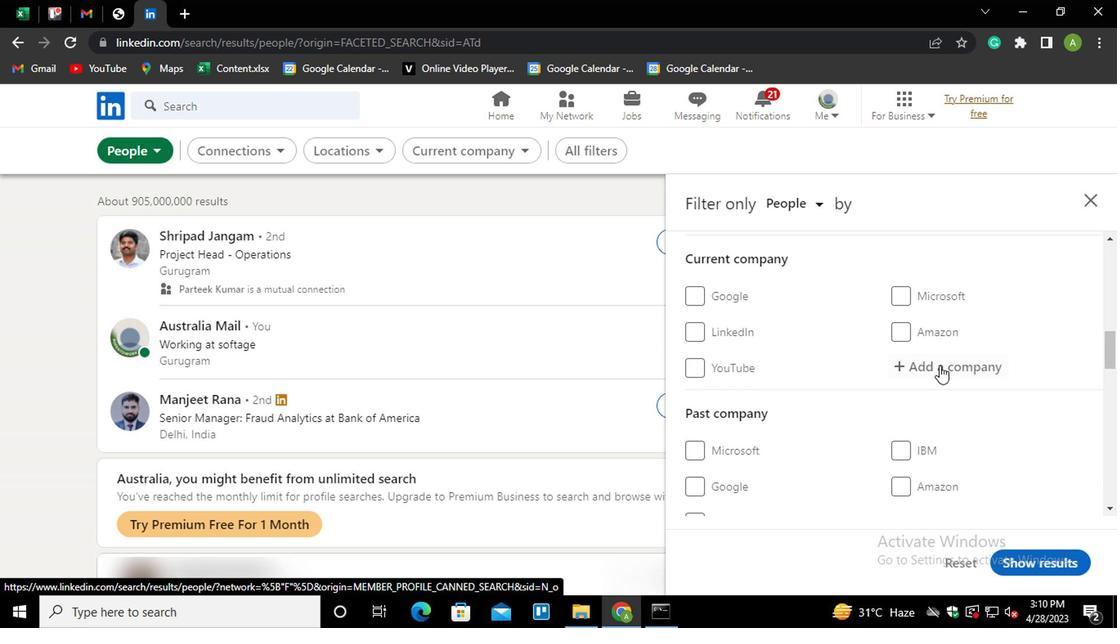 
Action: Mouse pressed left at (937, 371)
Screenshot: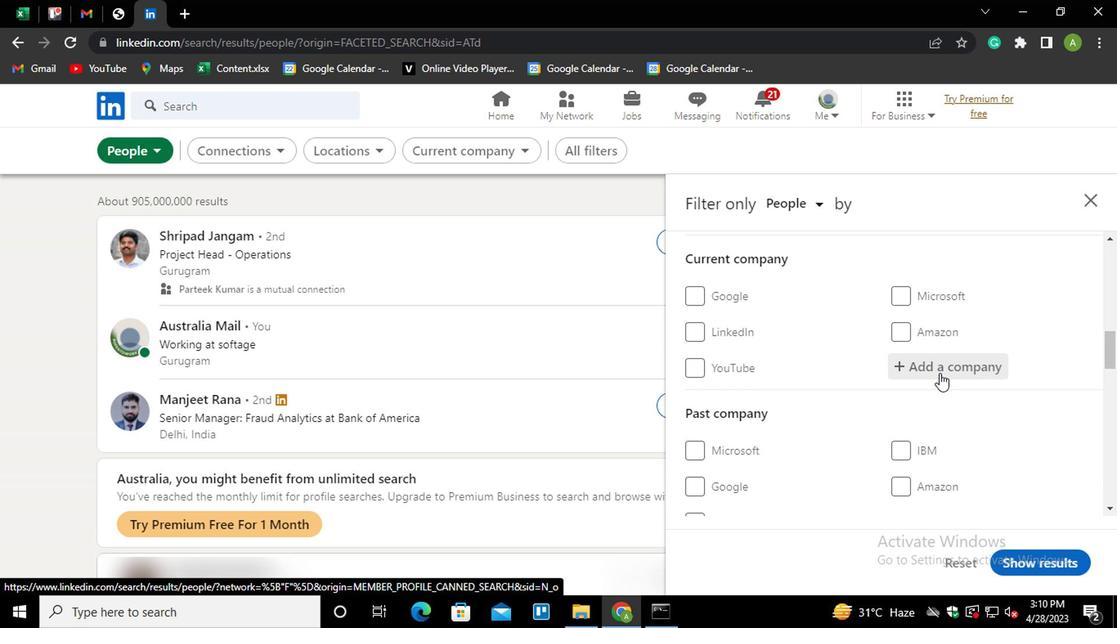 
Action: Mouse moved to (936, 371)
Screenshot: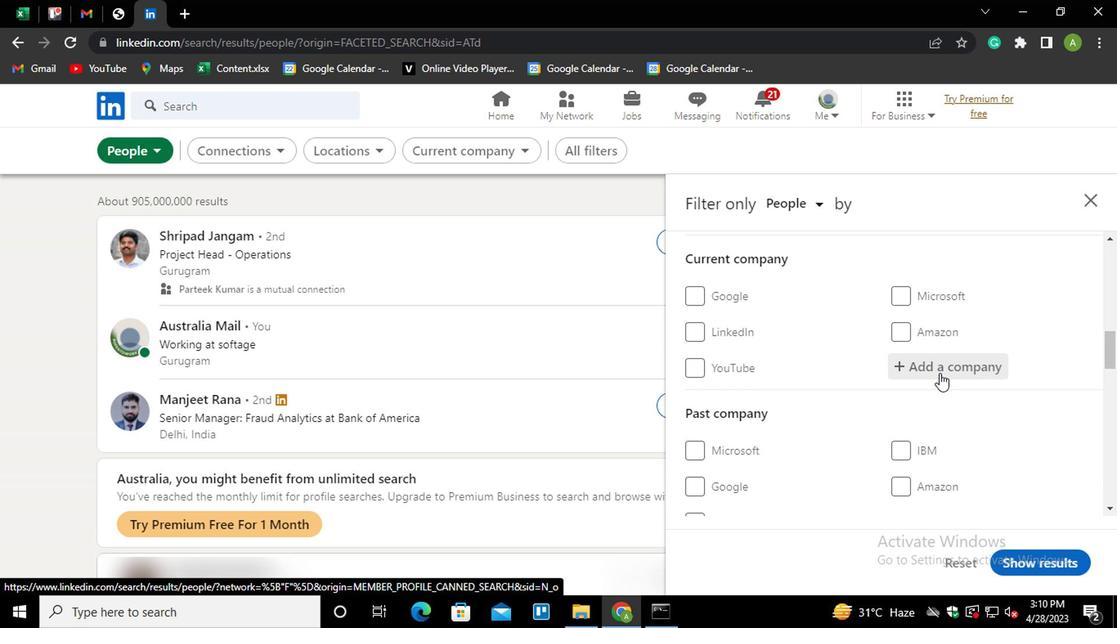 
Action: Key pressed <Key.shift>PEPSICO<Key.down><Key.enter>
Screenshot: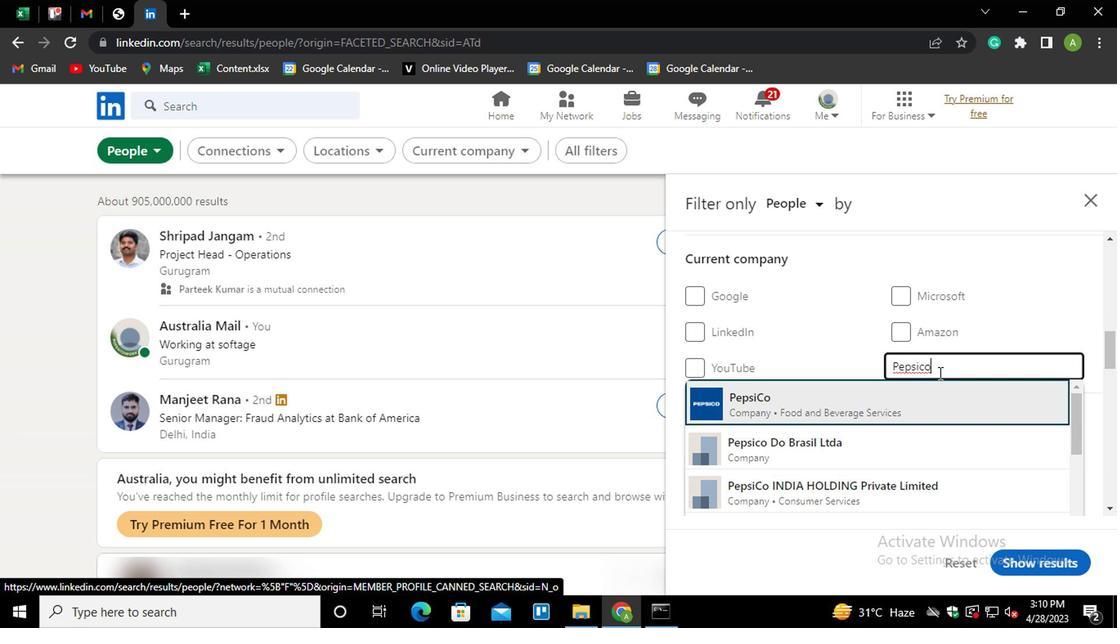 
Action: Mouse scrolled (936, 370) with delta (0, -1)
Screenshot: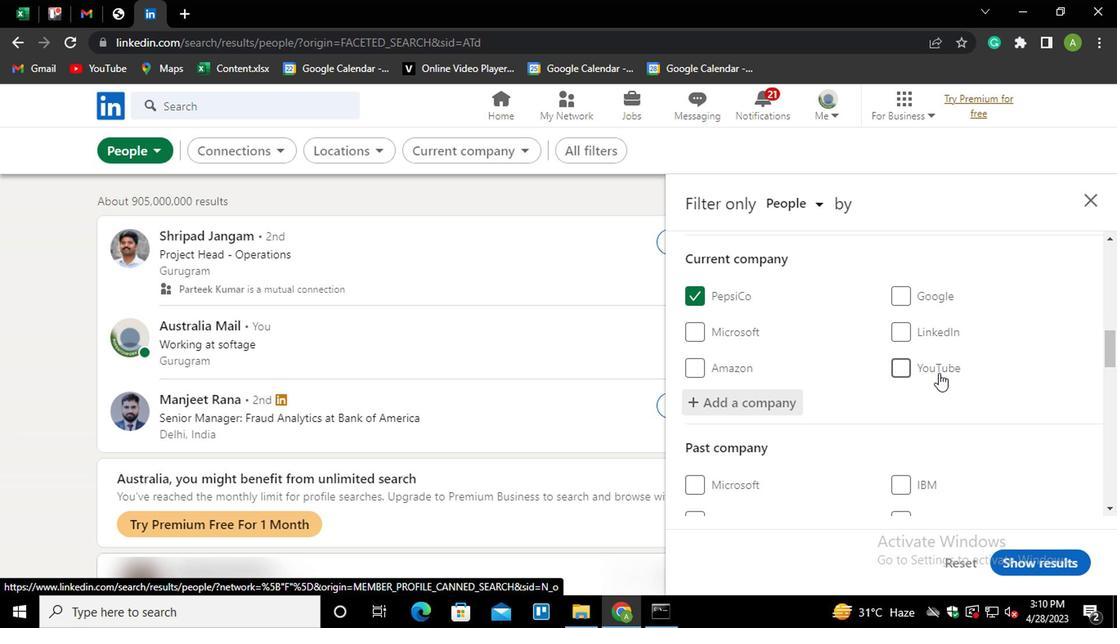 
Action: Mouse scrolled (936, 370) with delta (0, -1)
Screenshot: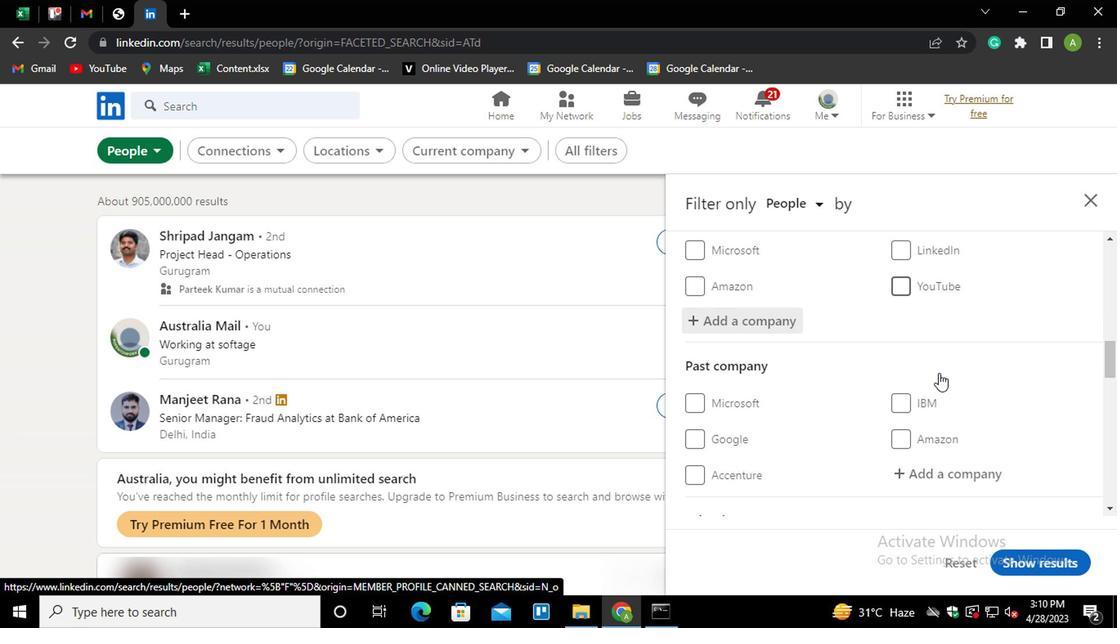 
Action: Mouse scrolled (936, 370) with delta (0, -1)
Screenshot: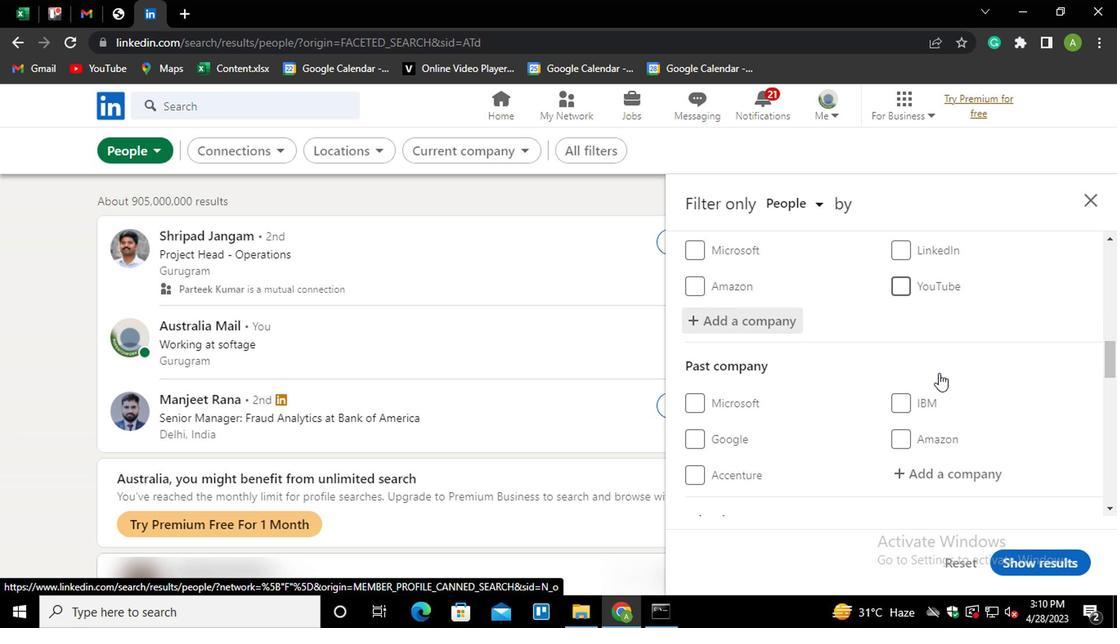 
Action: Mouse scrolled (936, 370) with delta (0, -1)
Screenshot: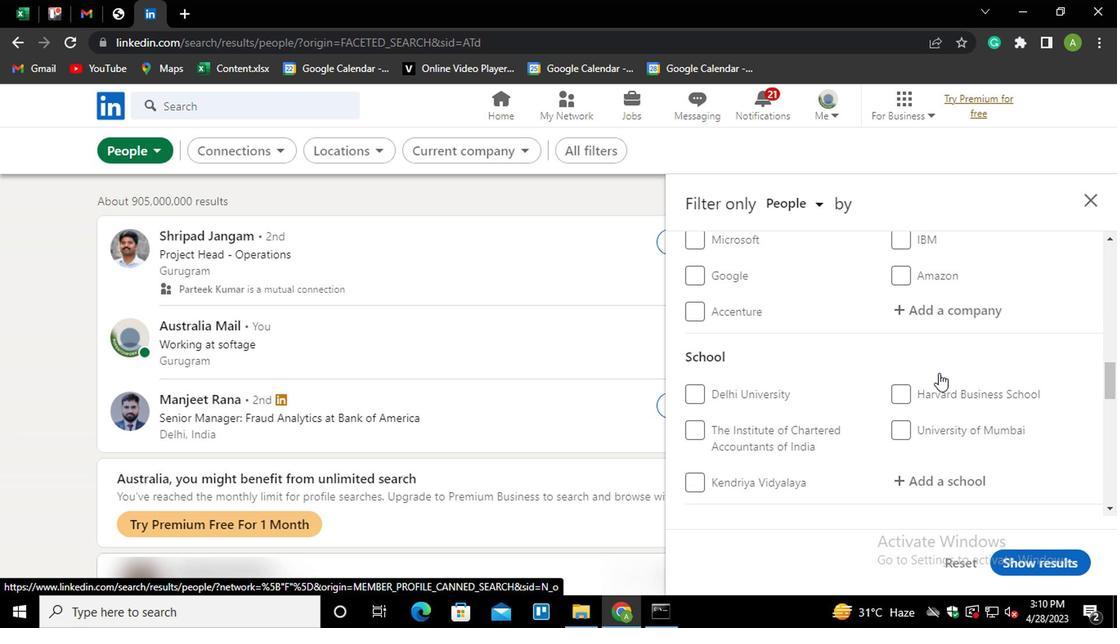 
Action: Mouse moved to (943, 397)
Screenshot: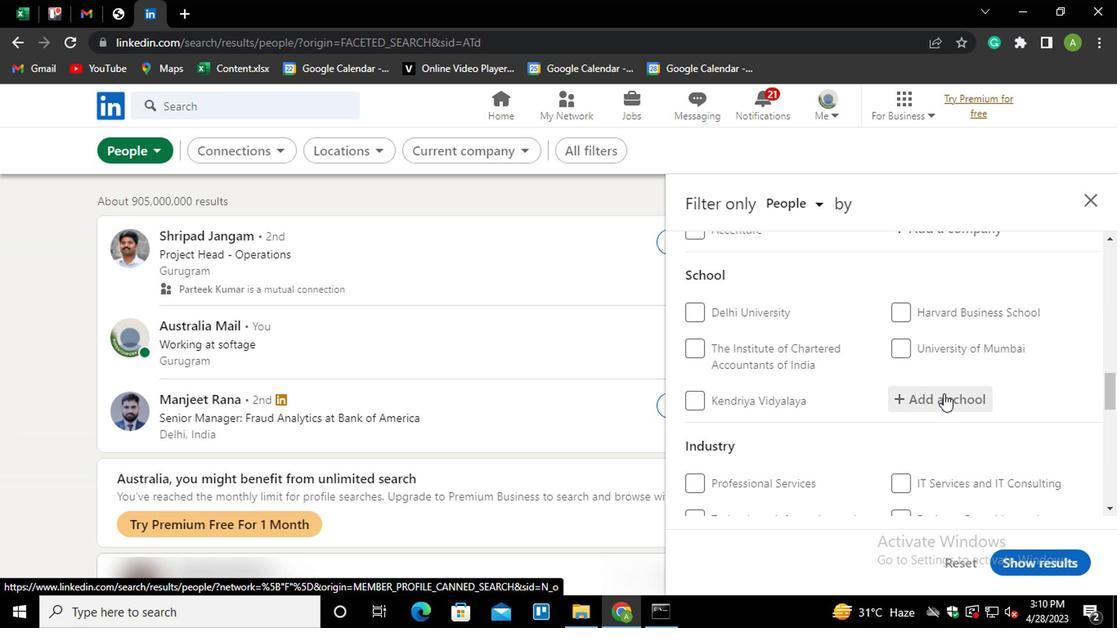 
Action: Mouse pressed left at (943, 397)
Screenshot: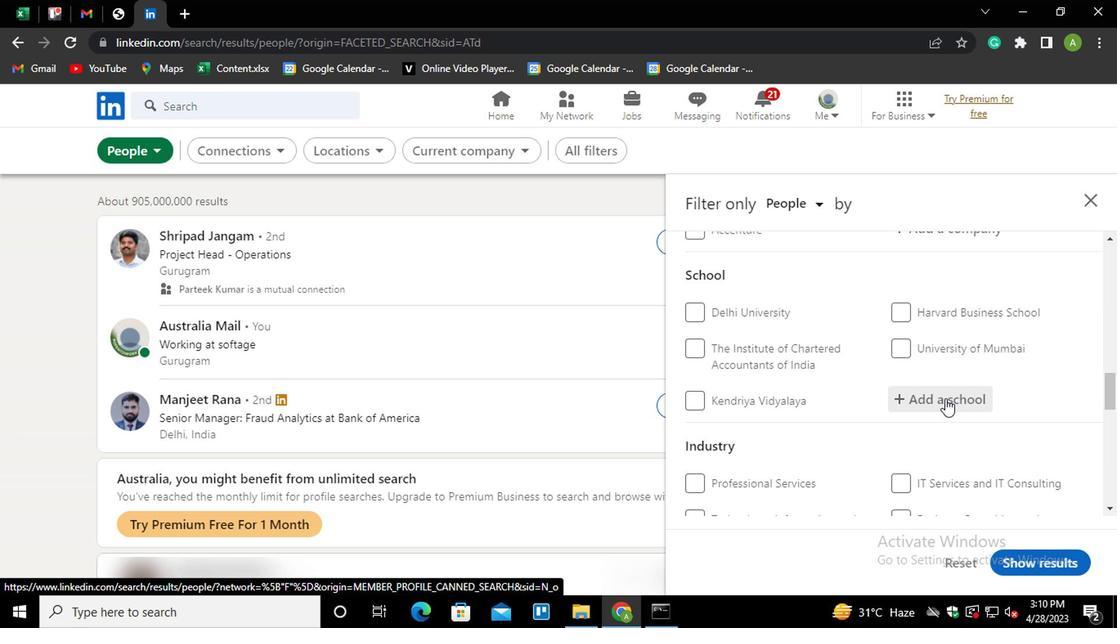 
Action: Mouse moved to (937, 399)
Screenshot: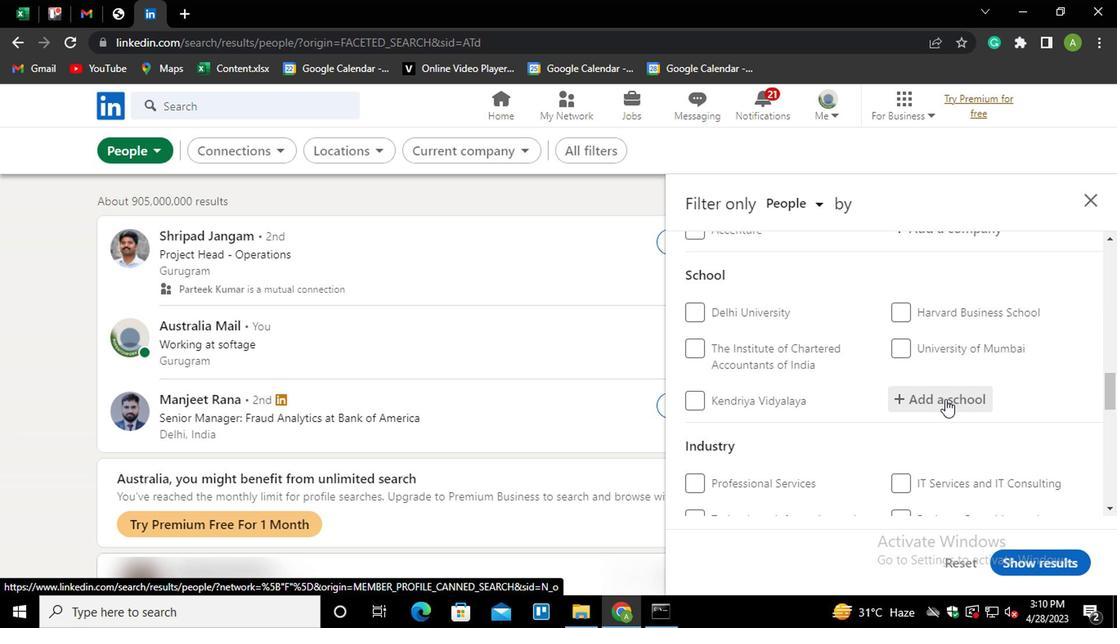 
Action: Key pressed <Key.shift><Key.shift><Key.shift><Key.shift><Key.shift><Key.shift><Key.shift><Key.shift><Key.shift><Key.shift><Key.shift><Key.shift><Key.shift>VIS<Key.backspace><Key.backspace>ISVA<Key.down><Key.down><Key.enter>
Screenshot: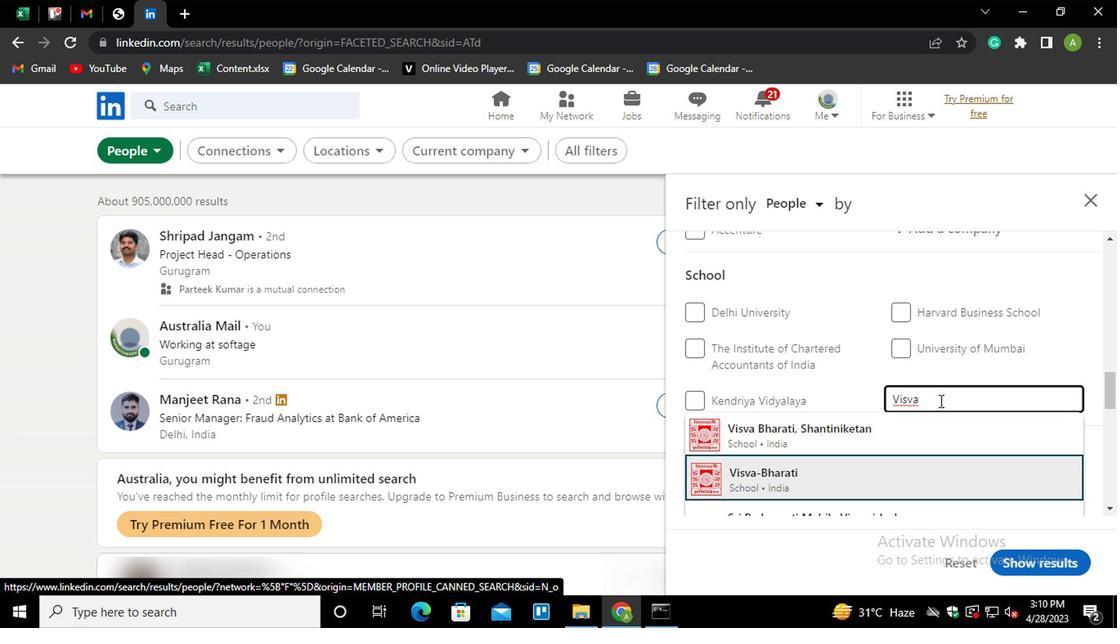 
Action: Mouse scrolled (937, 398) with delta (0, -1)
Screenshot: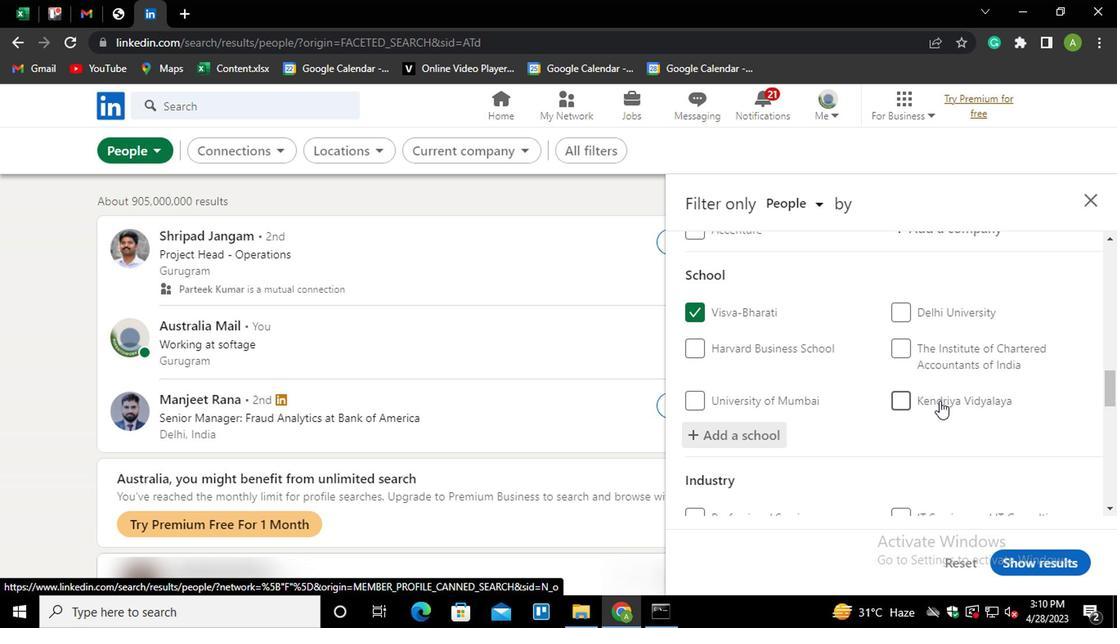 
Action: Mouse scrolled (937, 398) with delta (0, -1)
Screenshot: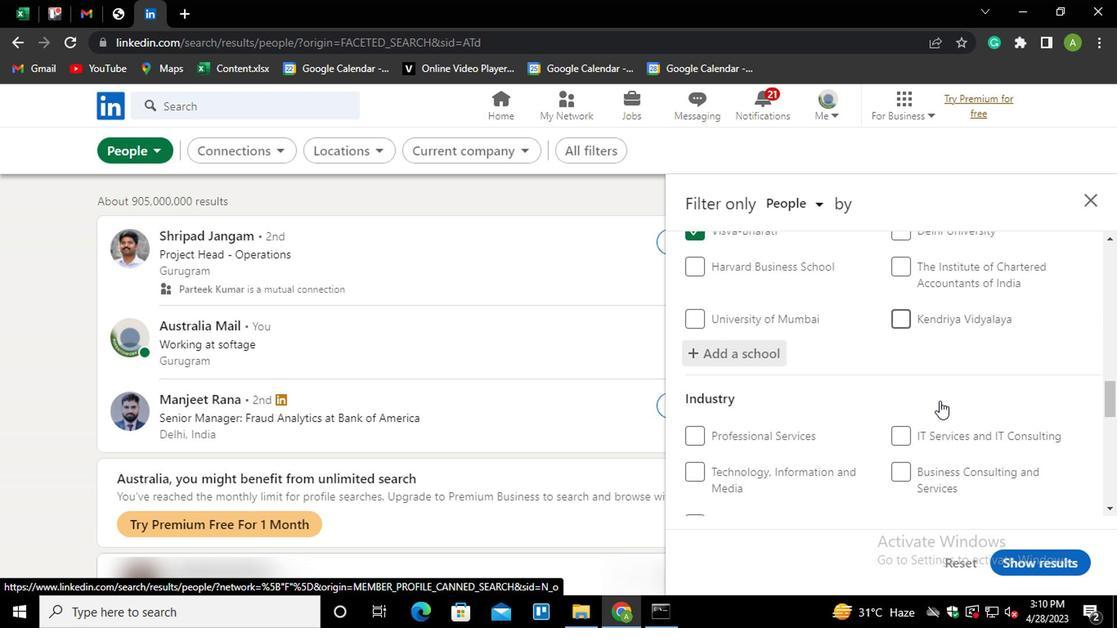 
Action: Mouse scrolled (937, 398) with delta (0, -1)
Screenshot: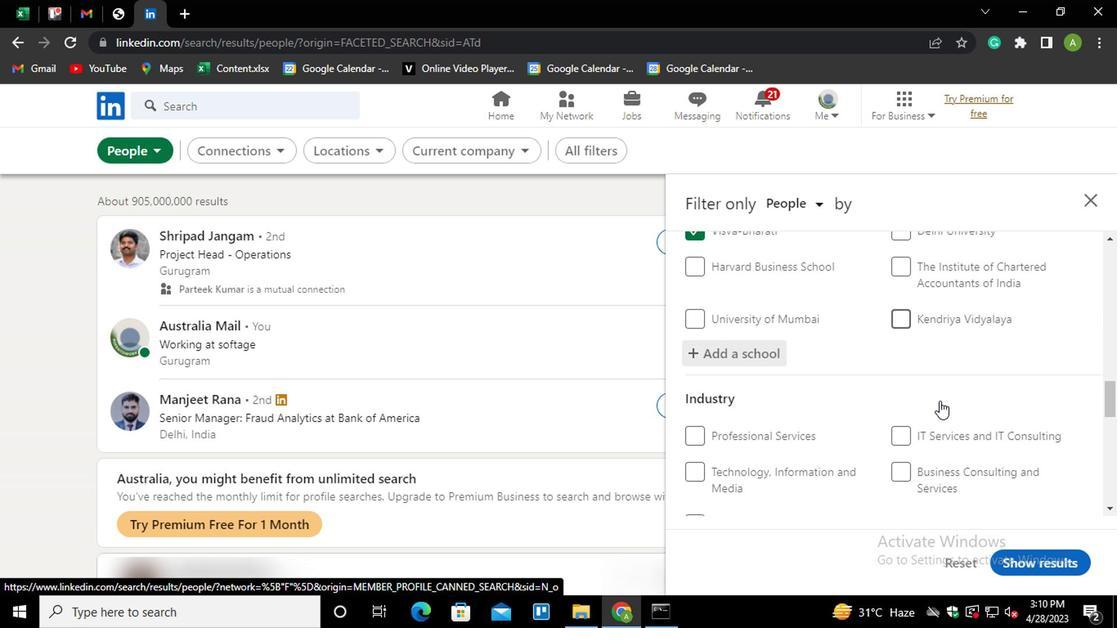 
Action: Mouse moved to (930, 361)
Screenshot: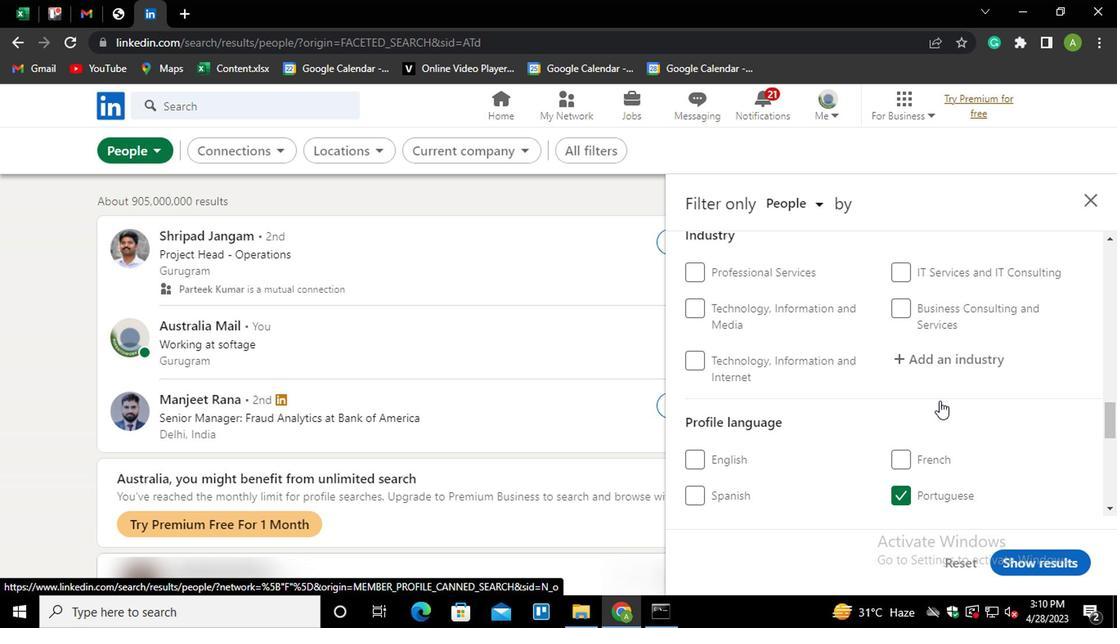 
Action: Mouse pressed left at (930, 361)
Screenshot: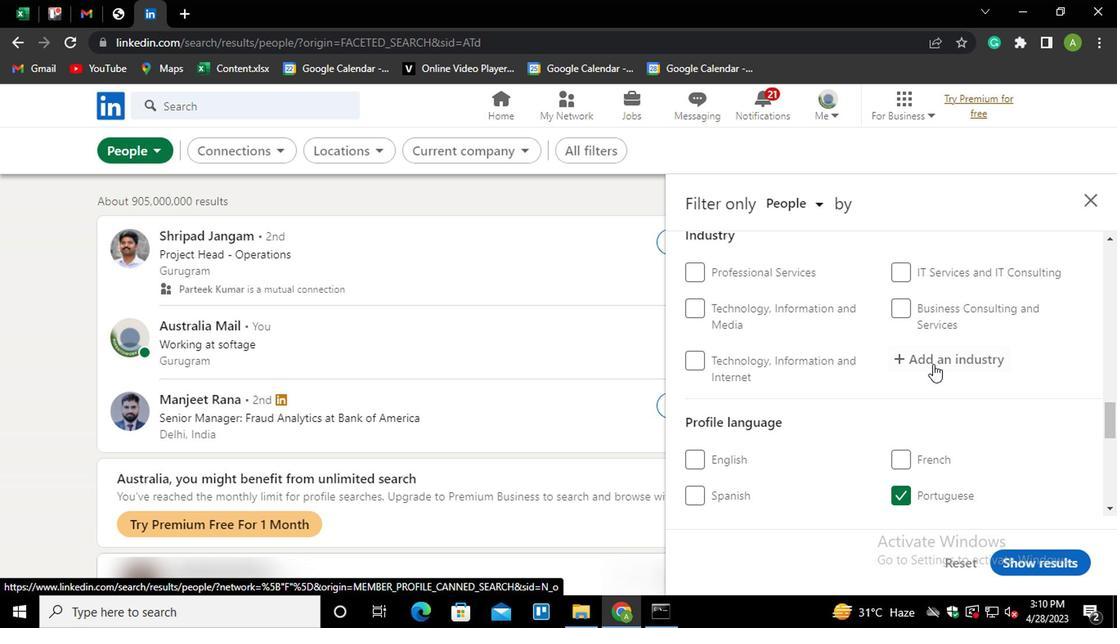 
Action: Key pressed <Key.shift>IT<Key.space>SYSTEM<Key.down><Key.enter>
Screenshot: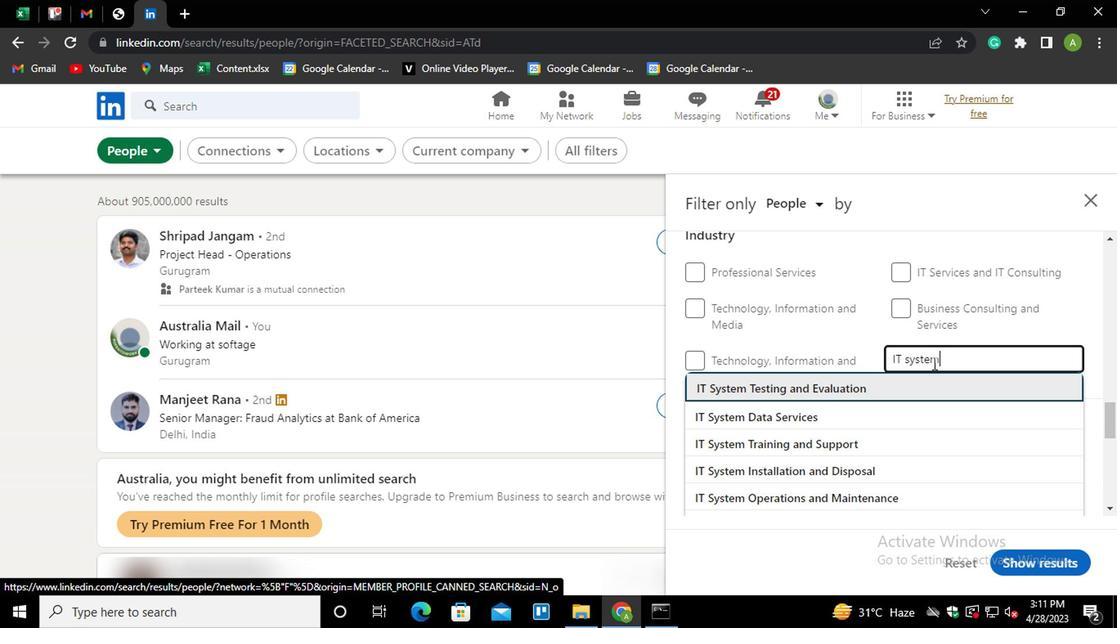 
Action: Mouse scrolled (930, 360) with delta (0, -1)
Screenshot: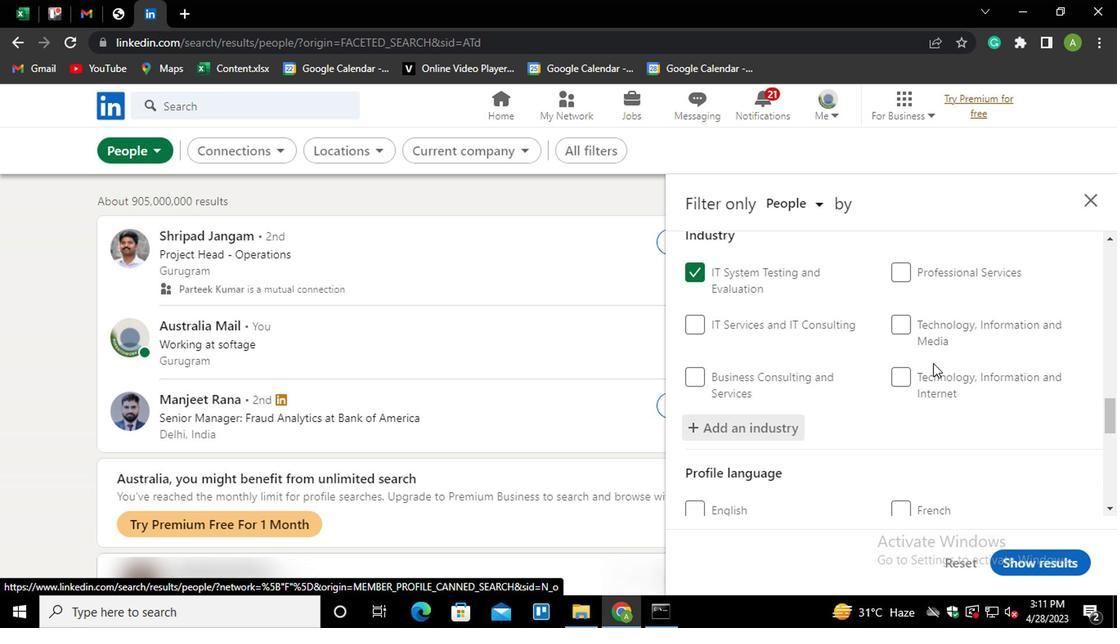 
Action: Mouse scrolled (930, 360) with delta (0, -1)
Screenshot: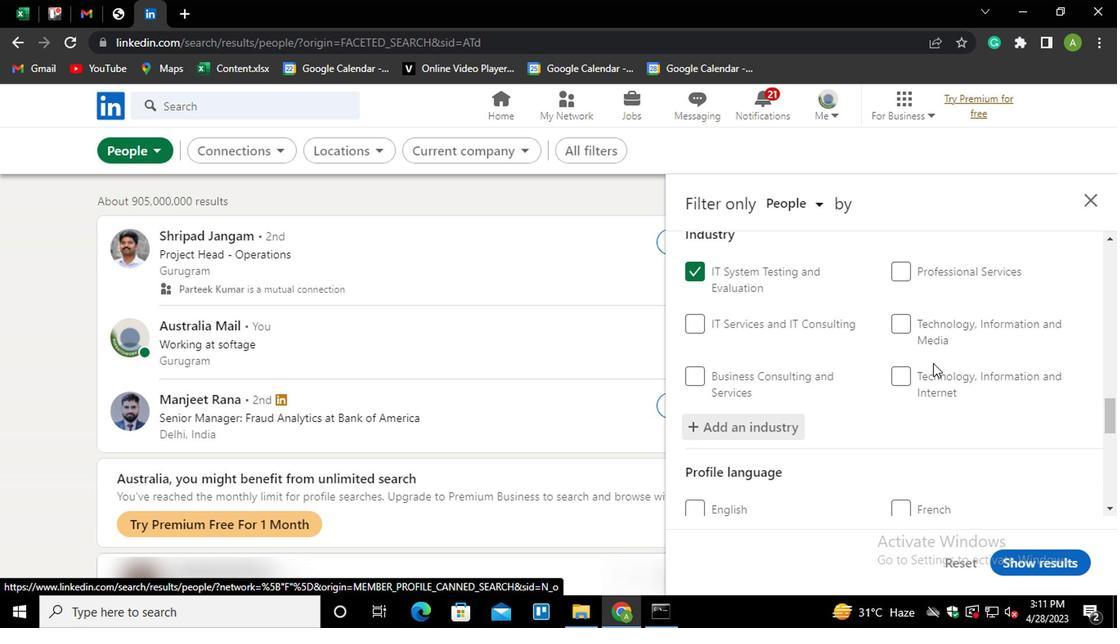 
Action: Mouse scrolled (930, 360) with delta (0, -1)
Screenshot: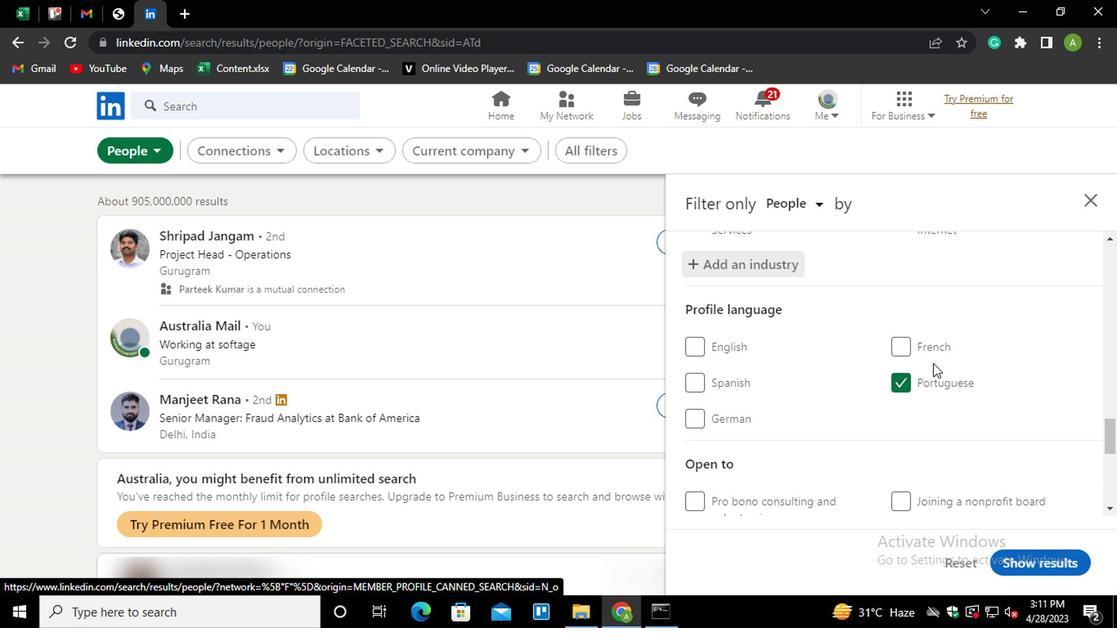 
Action: Mouse scrolled (930, 360) with delta (0, -1)
Screenshot: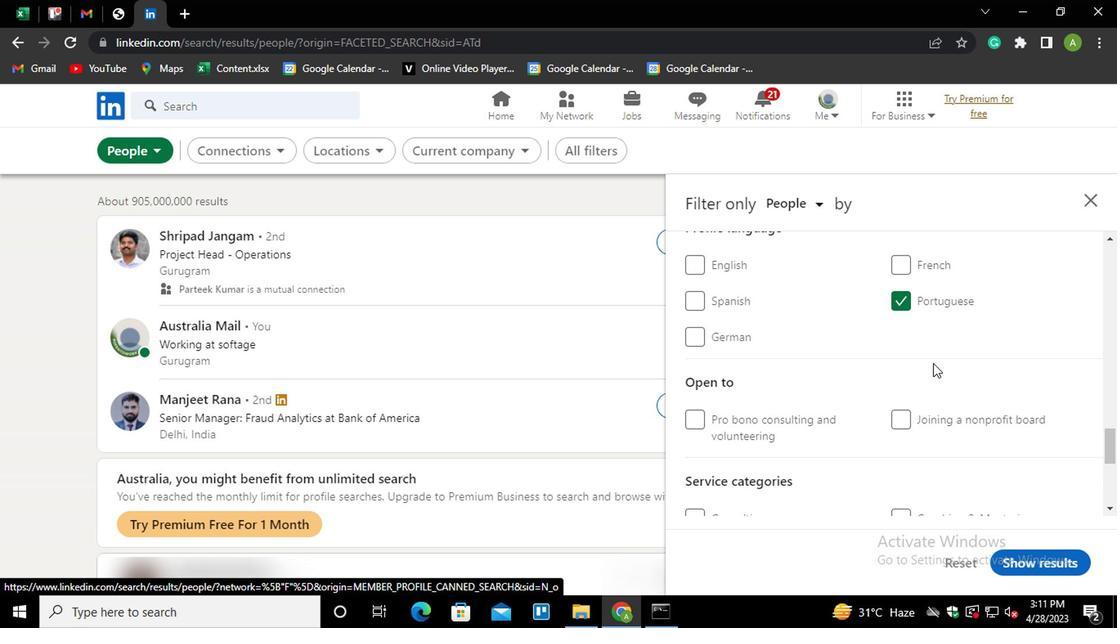 
Action: Mouse scrolled (930, 360) with delta (0, -1)
Screenshot: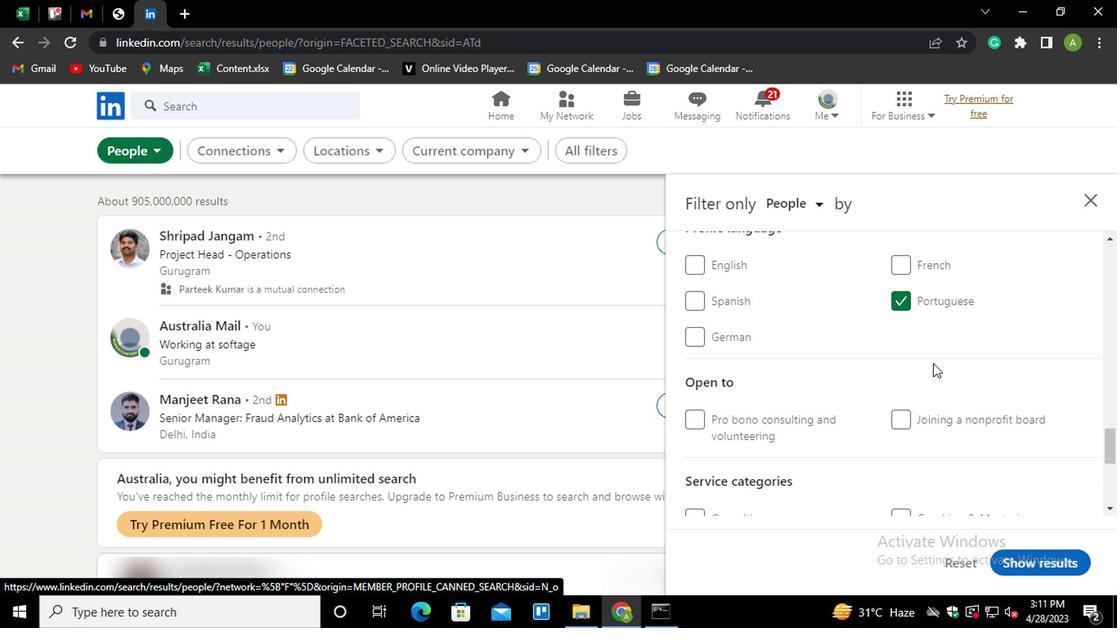 
Action: Mouse moved to (934, 419)
Screenshot: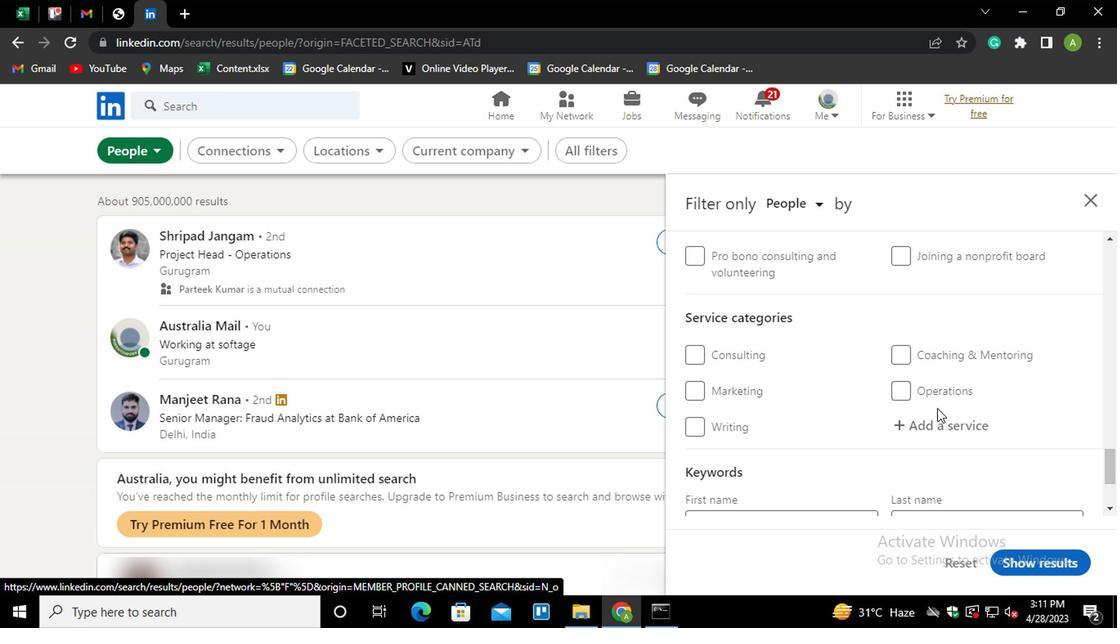 
Action: Mouse pressed left at (934, 419)
Screenshot: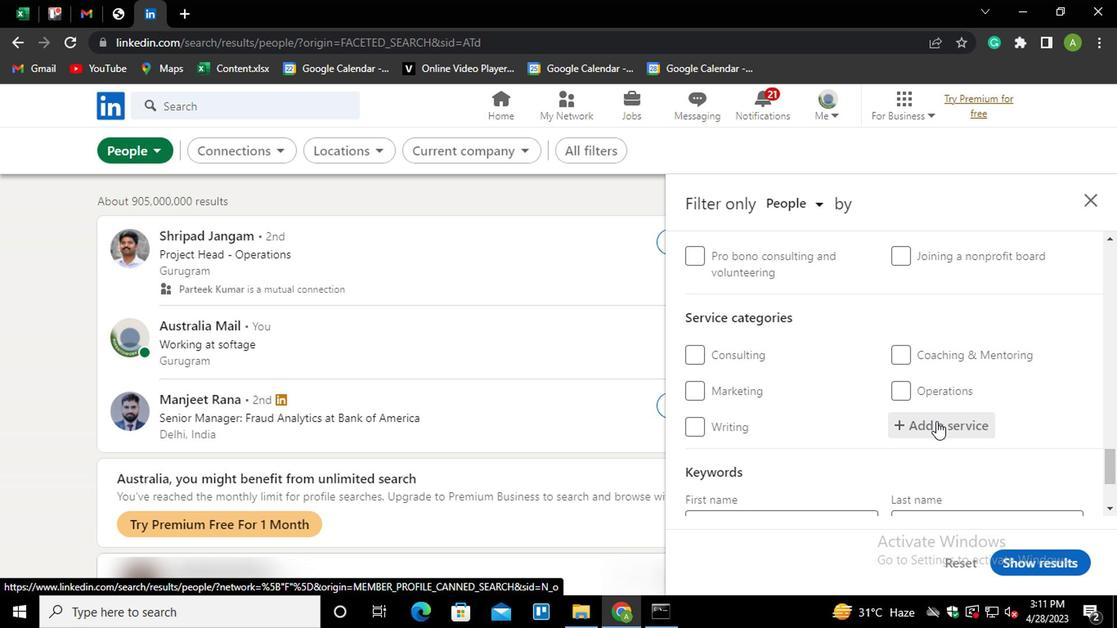 
Action: Key pressed <Key.shift>CI<Key.backspace>OMMERCIAL<Key.down><Key.enter>
Screenshot: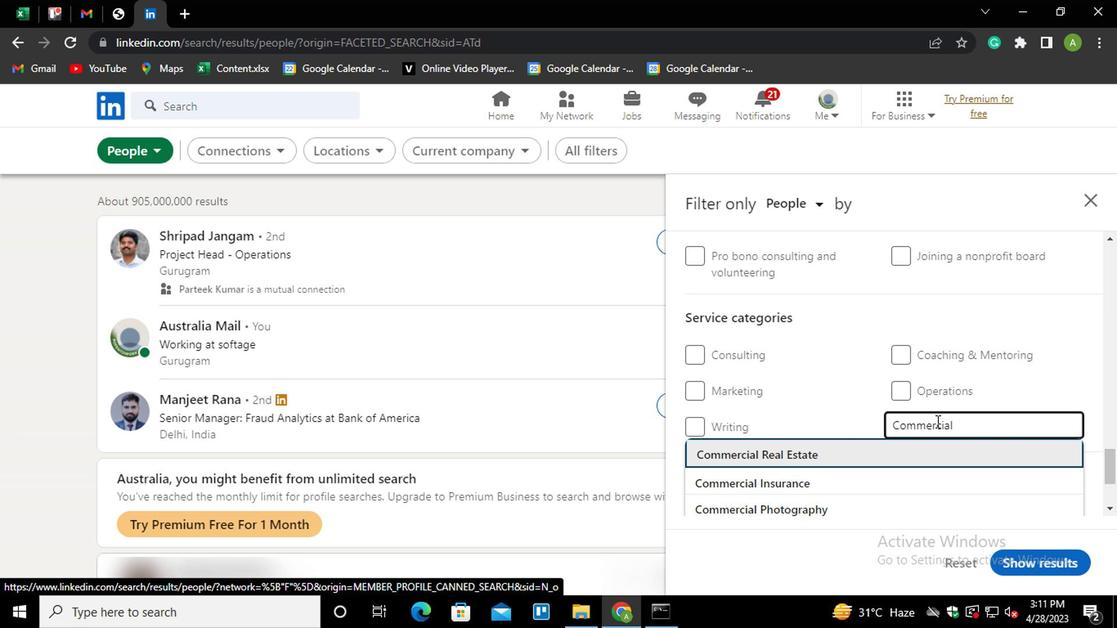 
Action: Mouse moved to (934, 419)
Screenshot: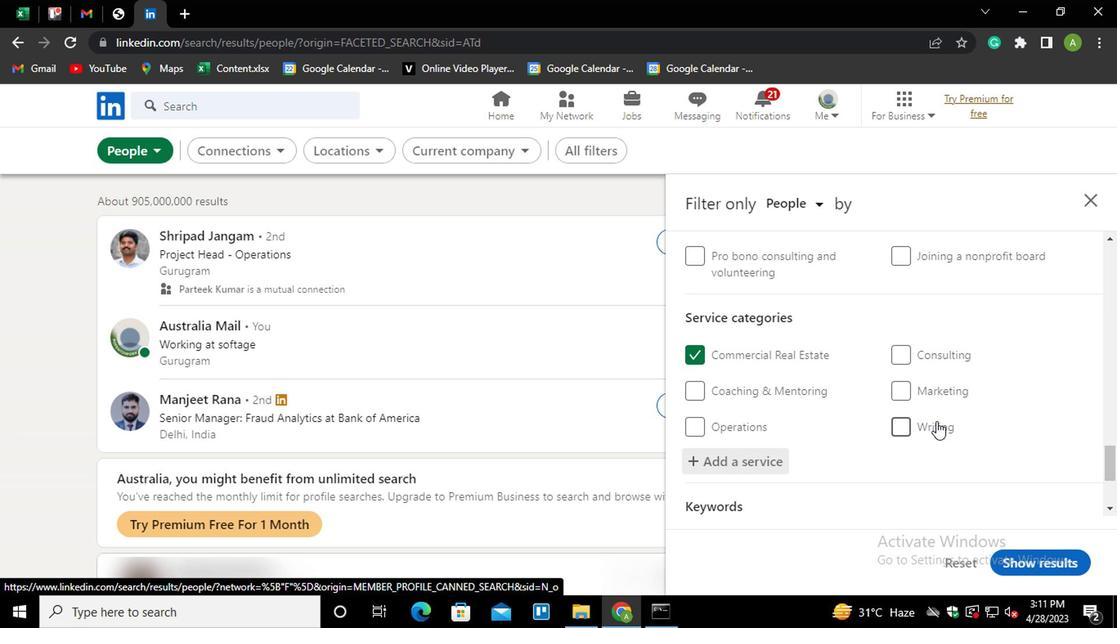 
Action: Mouse scrolled (934, 418) with delta (0, -1)
Screenshot: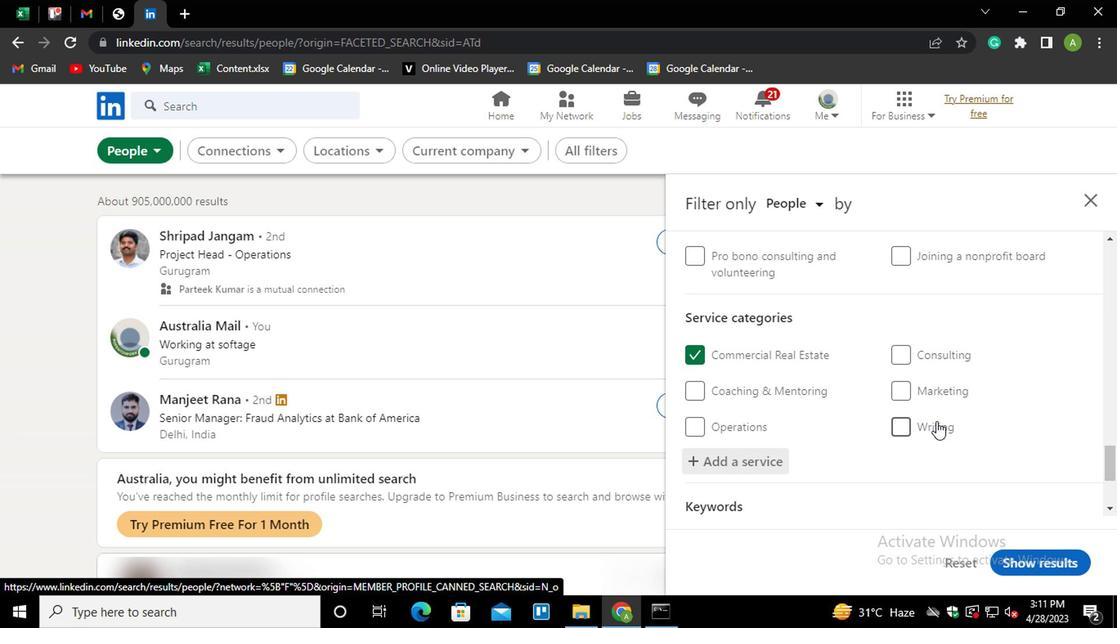 
Action: Mouse scrolled (934, 418) with delta (0, -1)
Screenshot: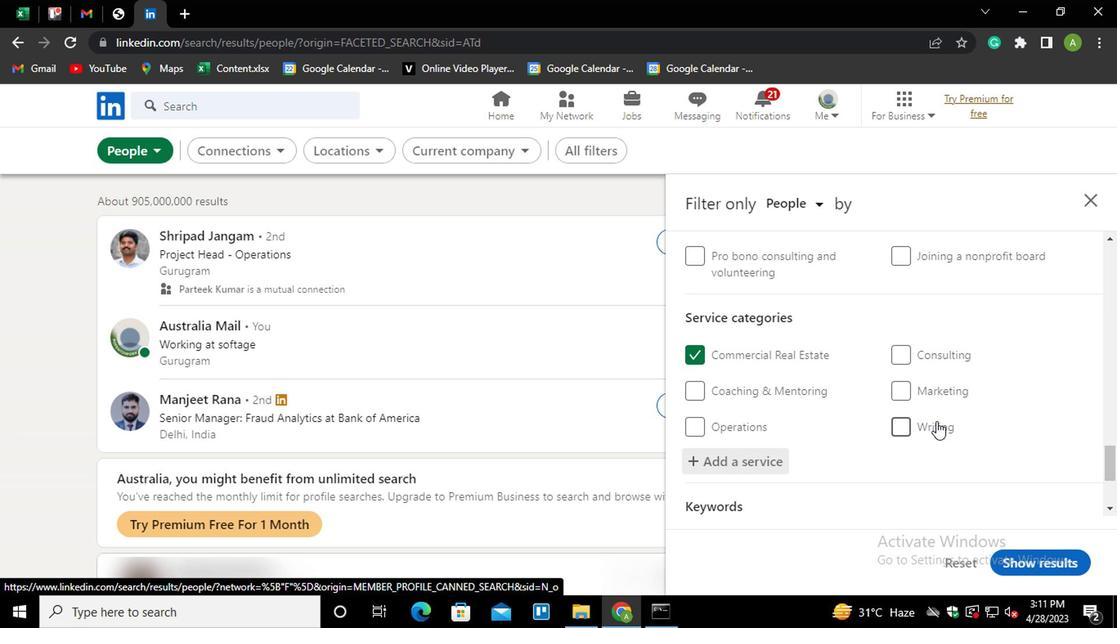 
Action: Mouse scrolled (934, 418) with delta (0, -1)
Screenshot: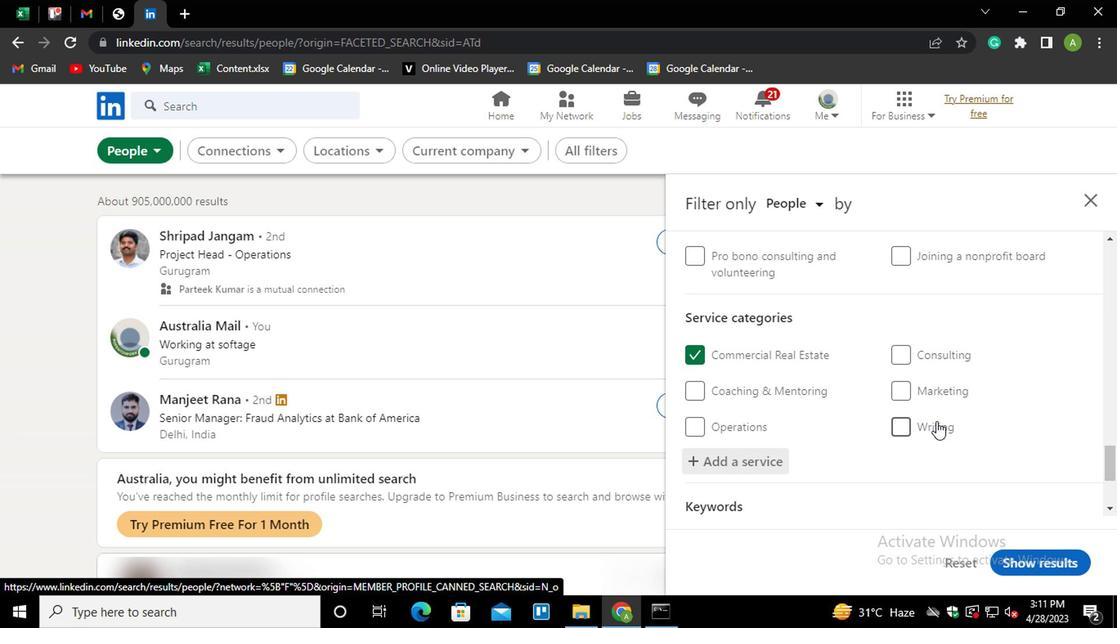 
Action: Mouse scrolled (934, 418) with delta (0, -1)
Screenshot: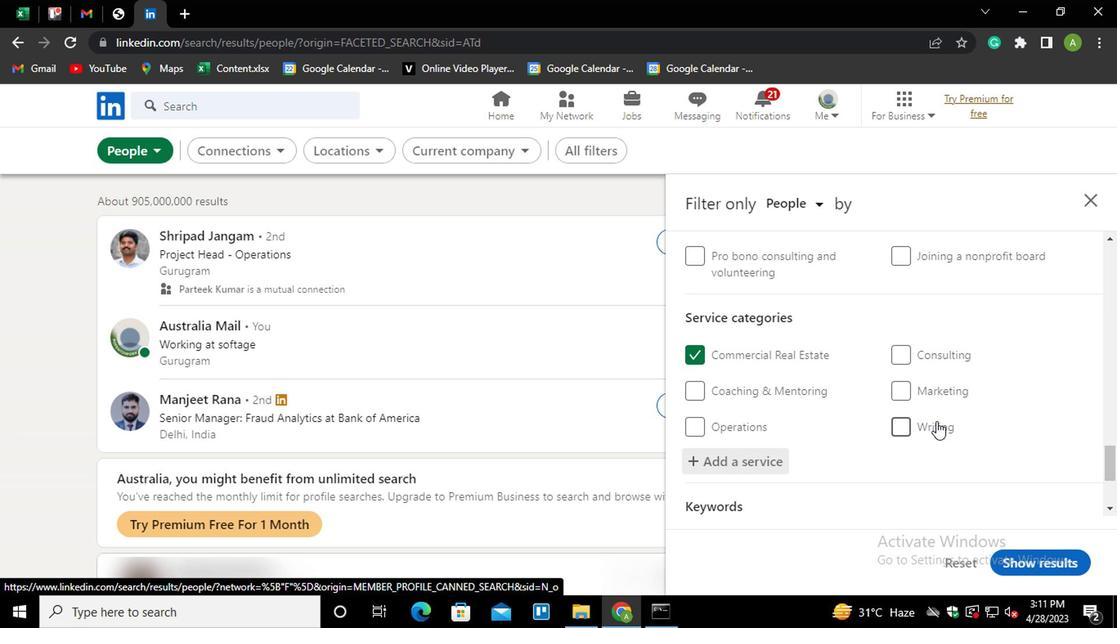 
Action: Mouse scrolled (934, 418) with delta (0, -1)
Screenshot: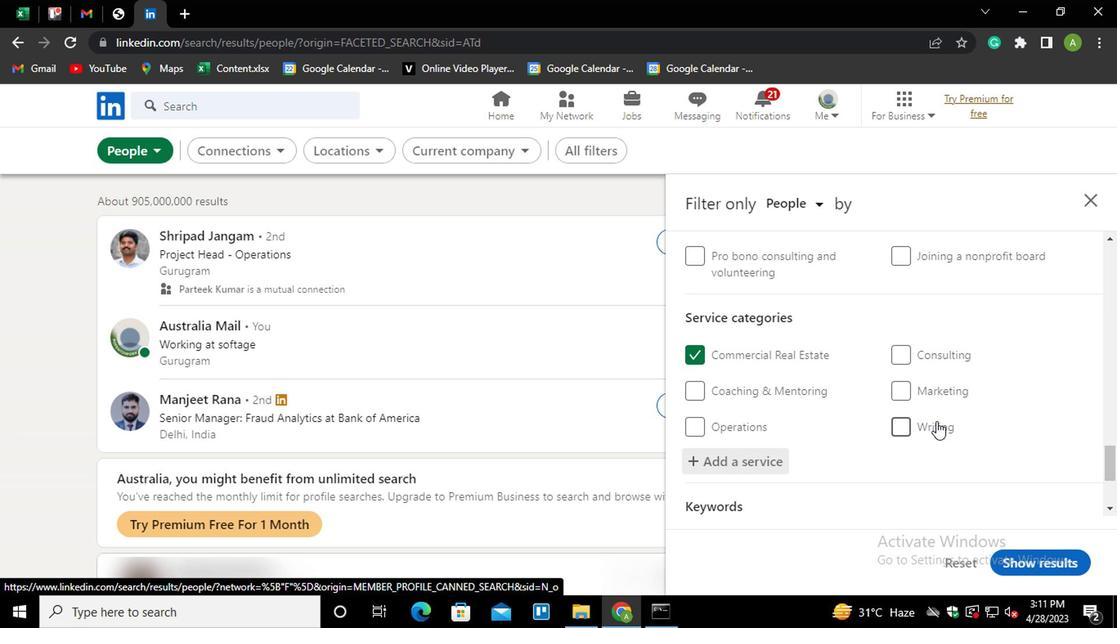 
Action: Mouse scrolled (934, 418) with delta (0, -1)
Screenshot: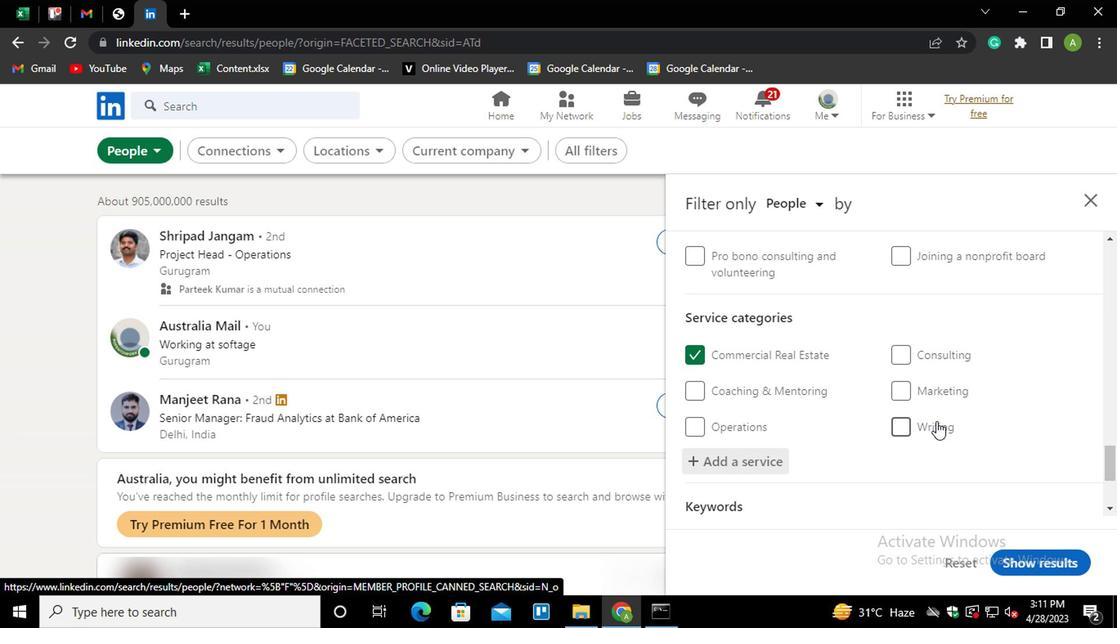 
Action: Mouse scrolled (934, 418) with delta (0, -1)
Screenshot: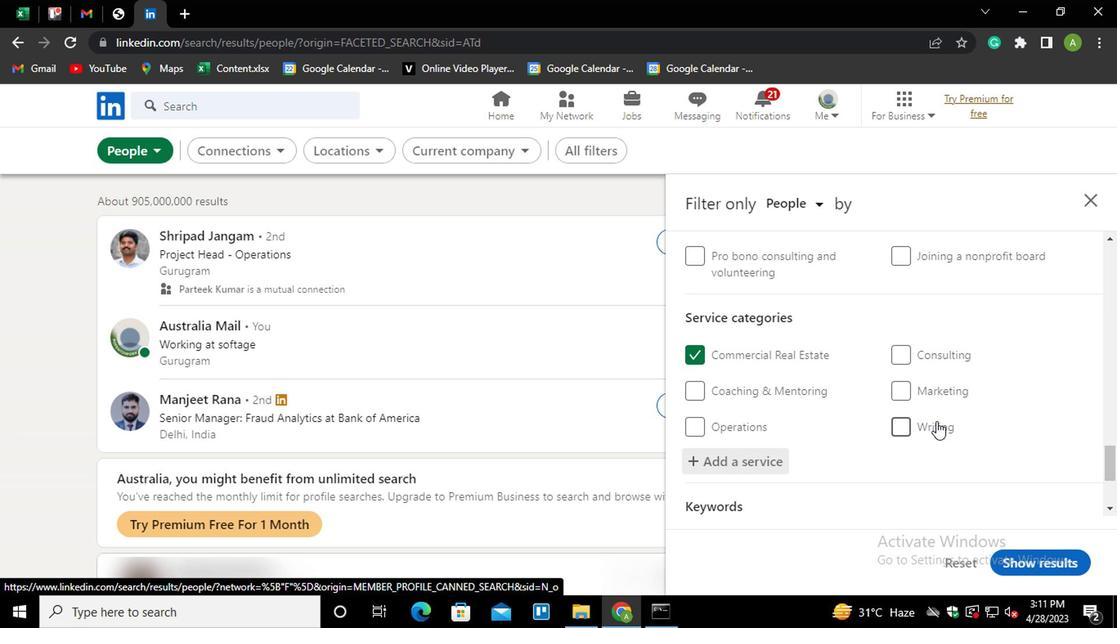 
Action: Mouse moved to (760, 447)
Screenshot: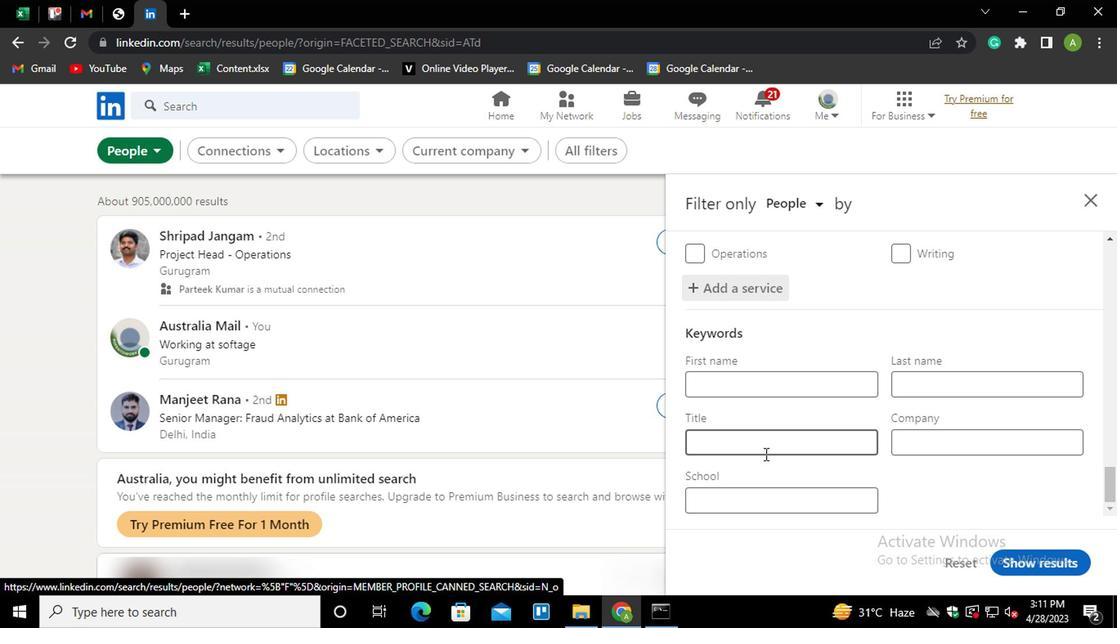 
Action: Mouse pressed left at (760, 447)
Screenshot: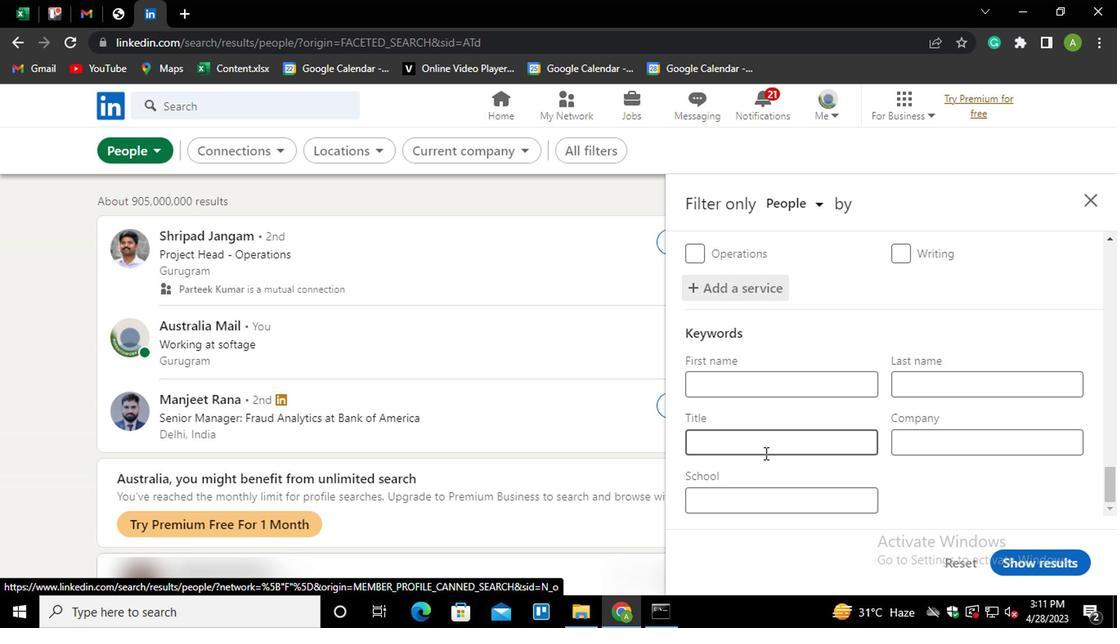 
Action: Mouse moved to (759, 447)
Screenshot: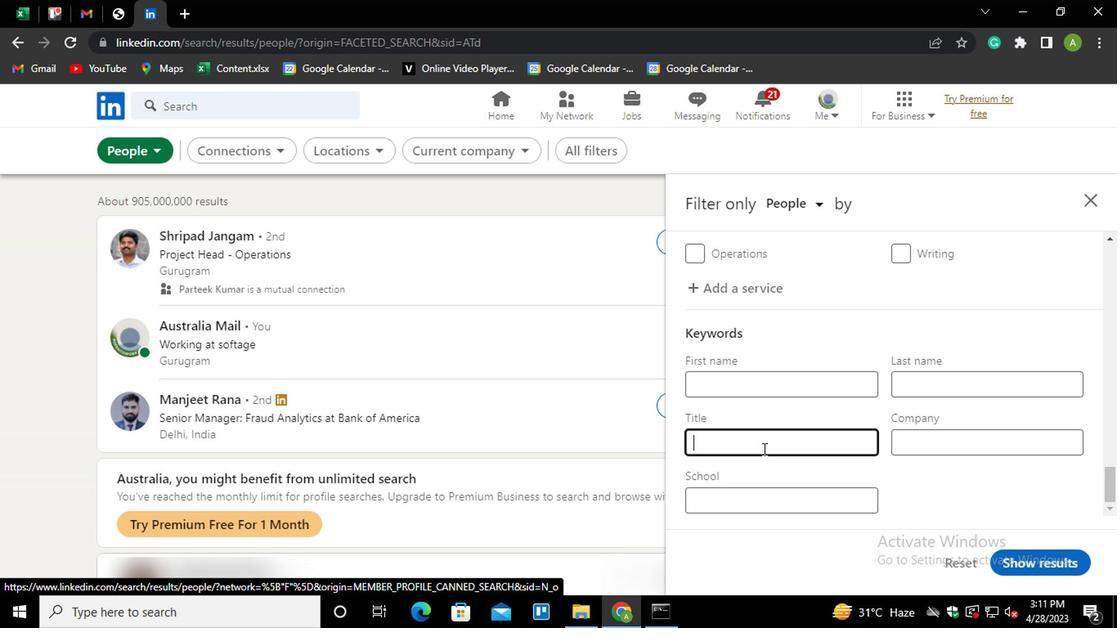 
Action: Key pressed <Key.shift>SA
Screenshot: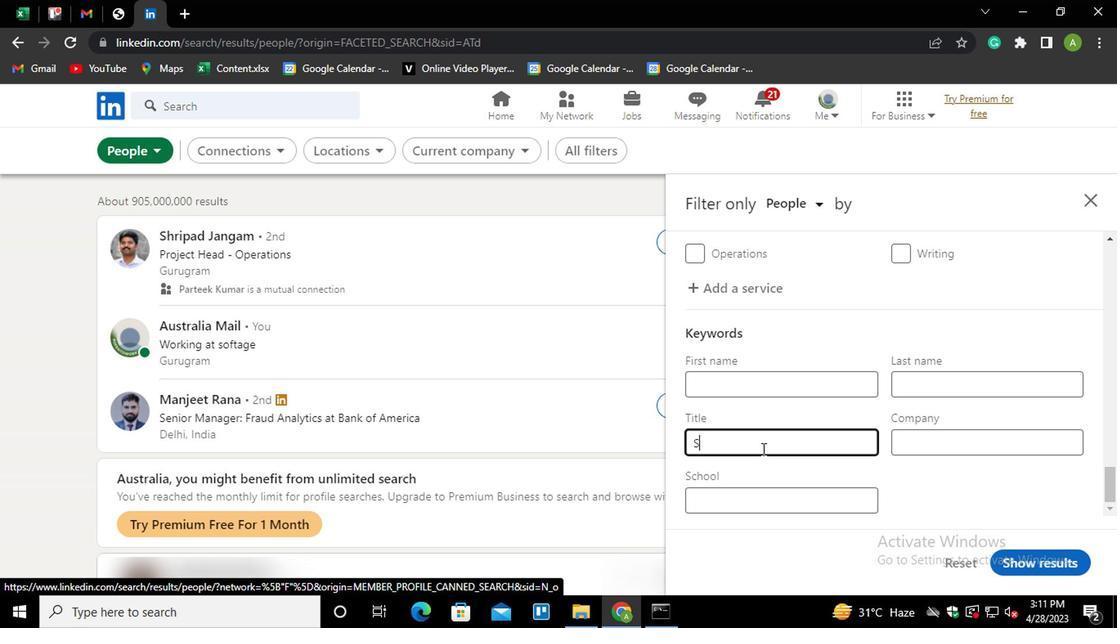 
Action: Mouse moved to (758, 447)
Screenshot: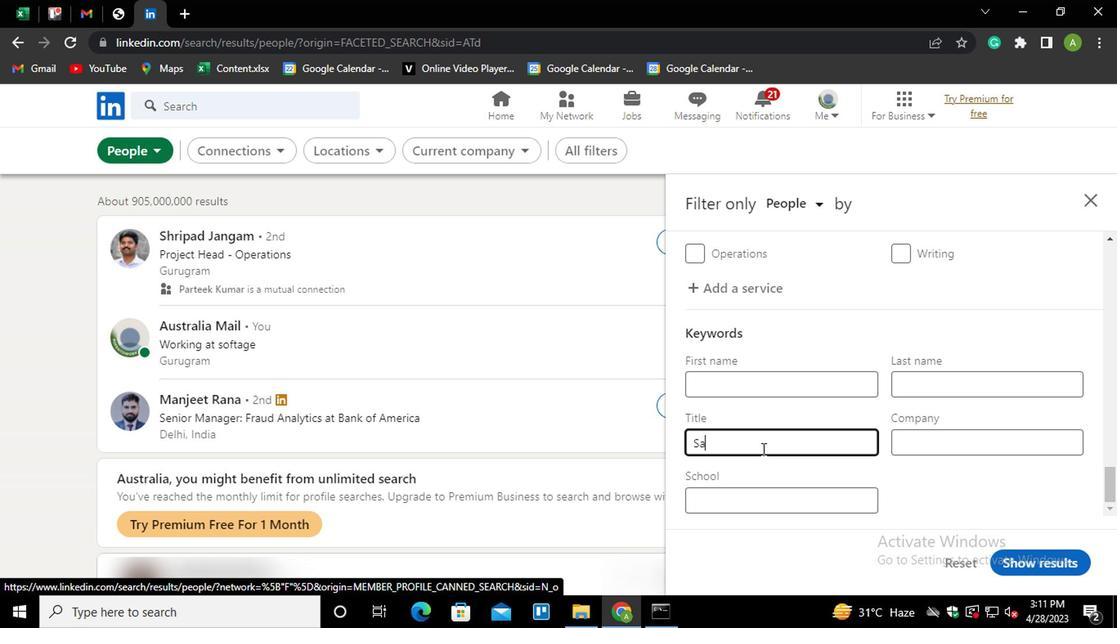 
Action: Key pressed FETY<Key.space><Key.shift>ENGINEER
Screenshot: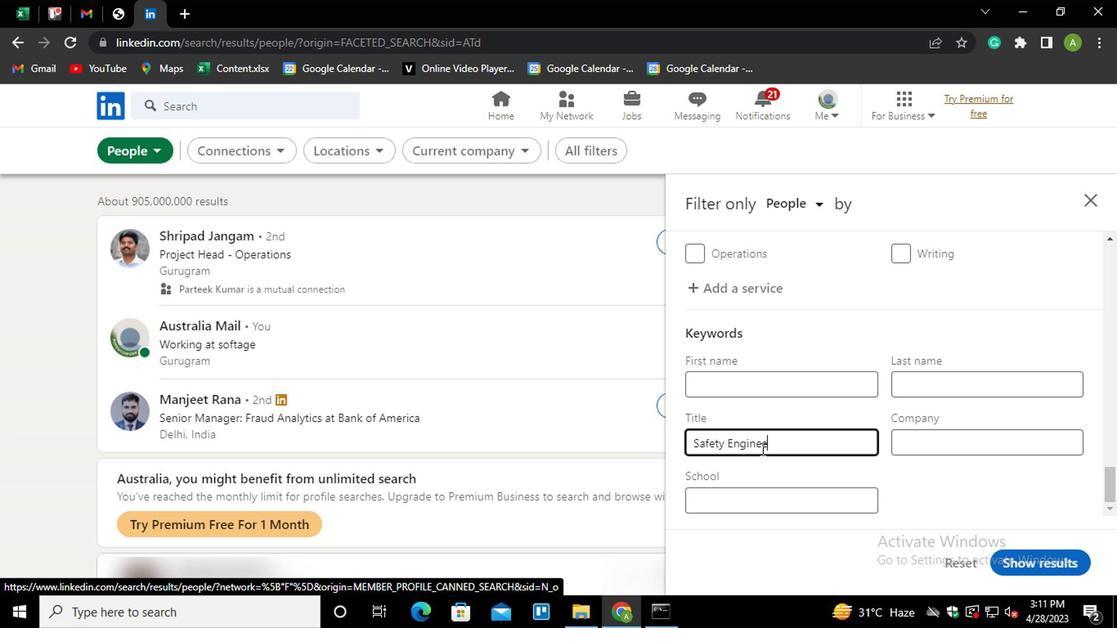 
Action: Mouse moved to (941, 487)
Screenshot: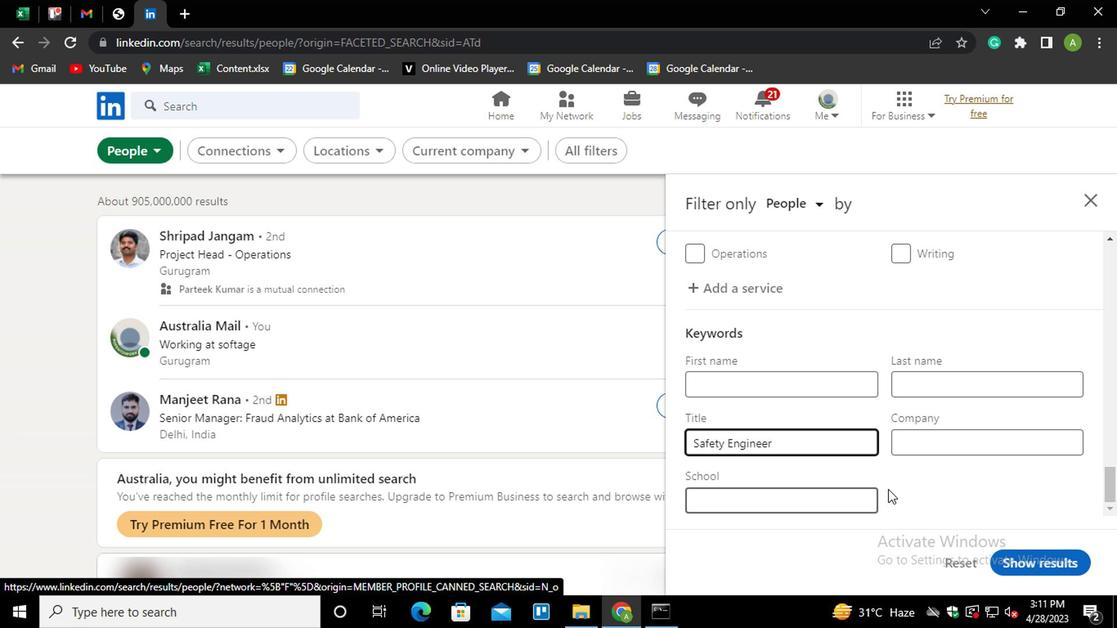 
Action: Mouse pressed left at (941, 487)
Screenshot: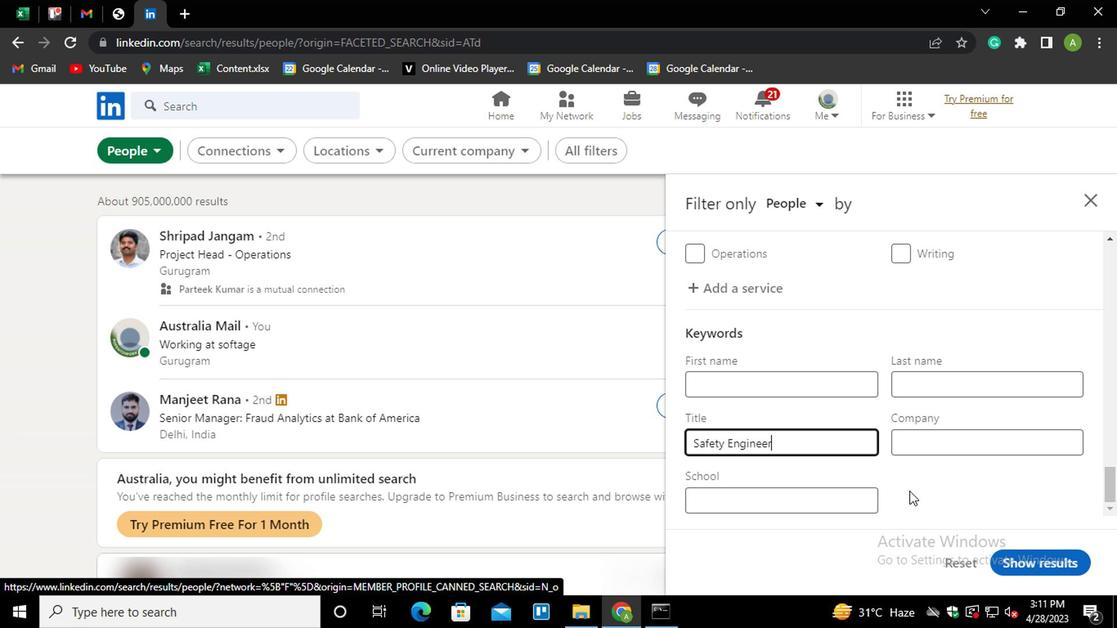 
Action: Mouse moved to (1032, 562)
Screenshot: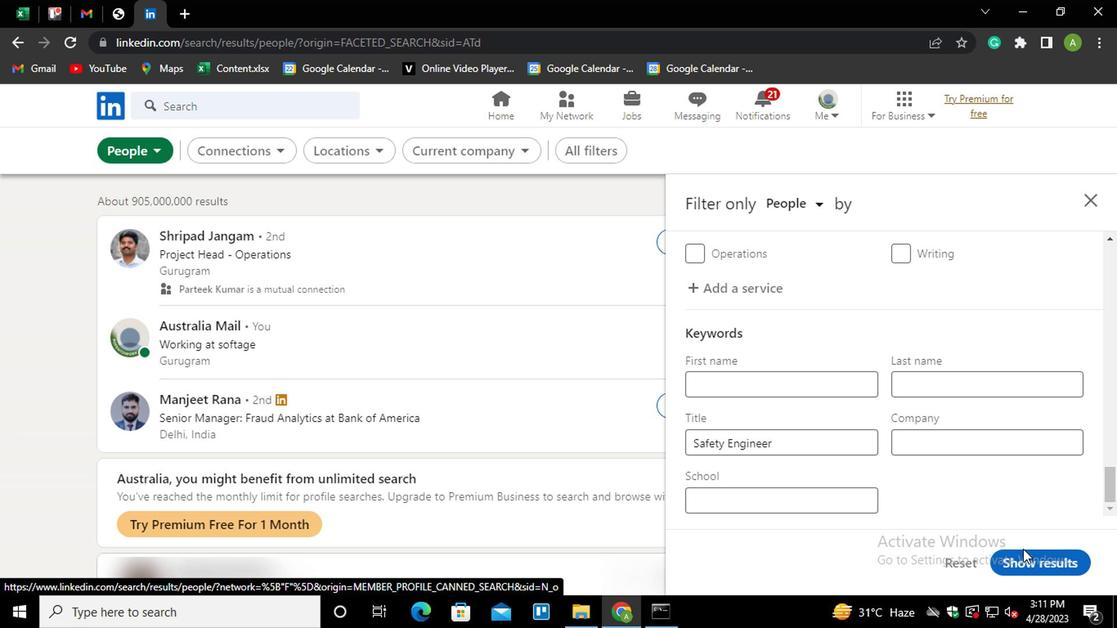 
Action: Mouse pressed left at (1032, 562)
Screenshot: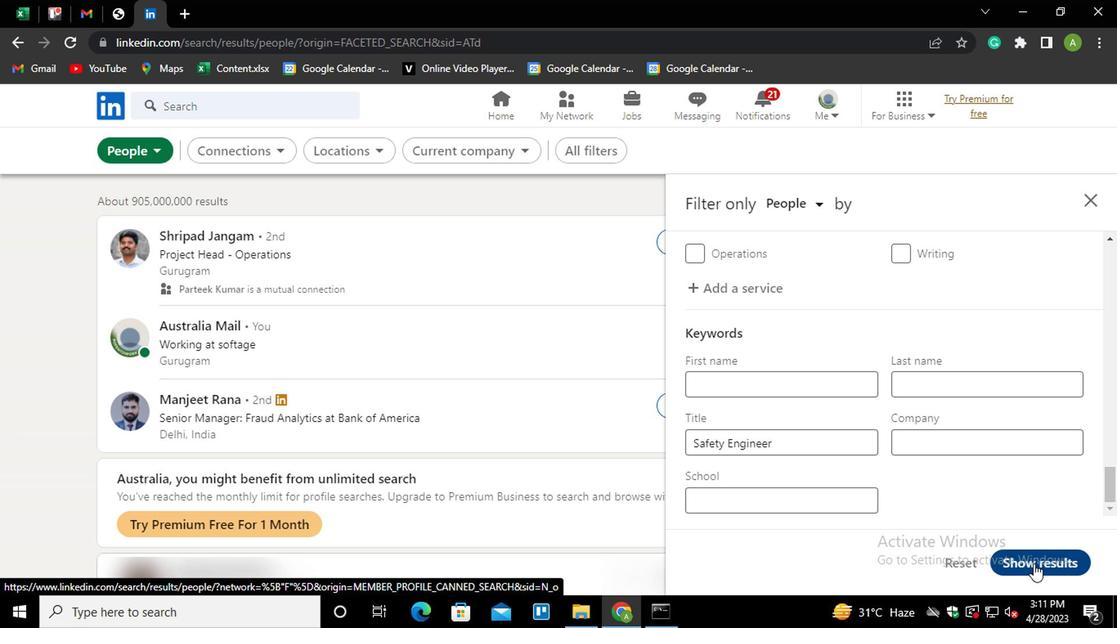 
